 Task: Find connections with filter location Riedstadt with filter topic #Entrepreneurwith filter profile language German with filter current company HSE INTEGRO with filter school Alagappa University with filter industry Family Planning Centers with filter service category Writing with filter keywords title Content Creator
Action: Mouse moved to (476, 64)
Screenshot: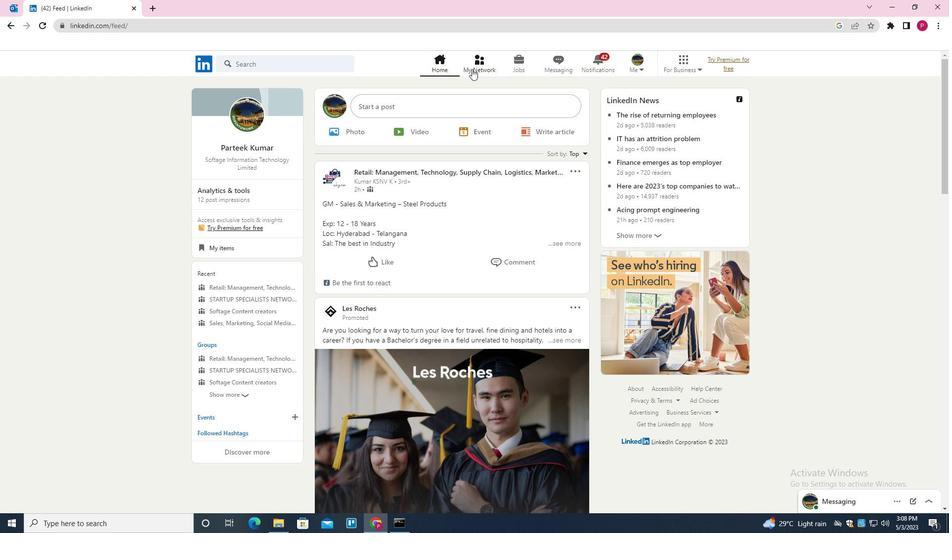 
Action: Mouse pressed left at (476, 64)
Screenshot: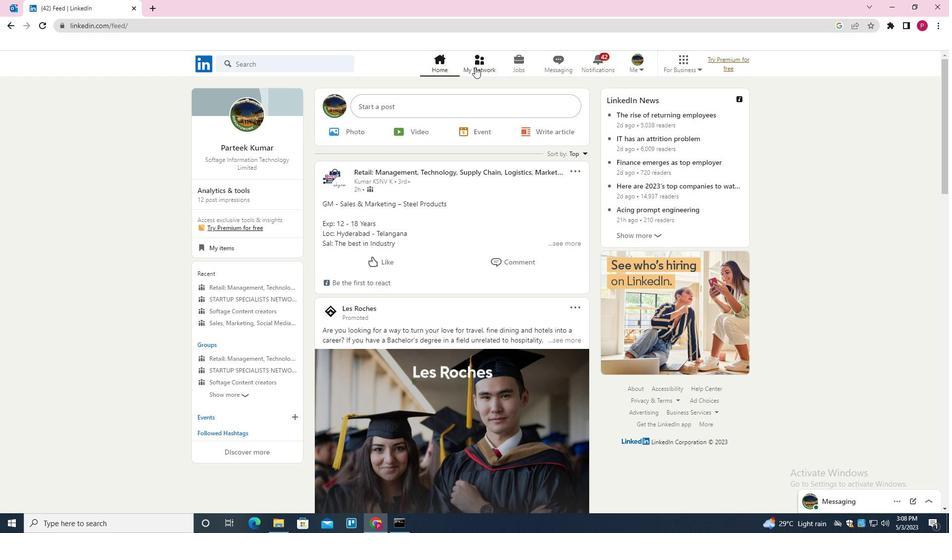
Action: Mouse moved to (304, 118)
Screenshot: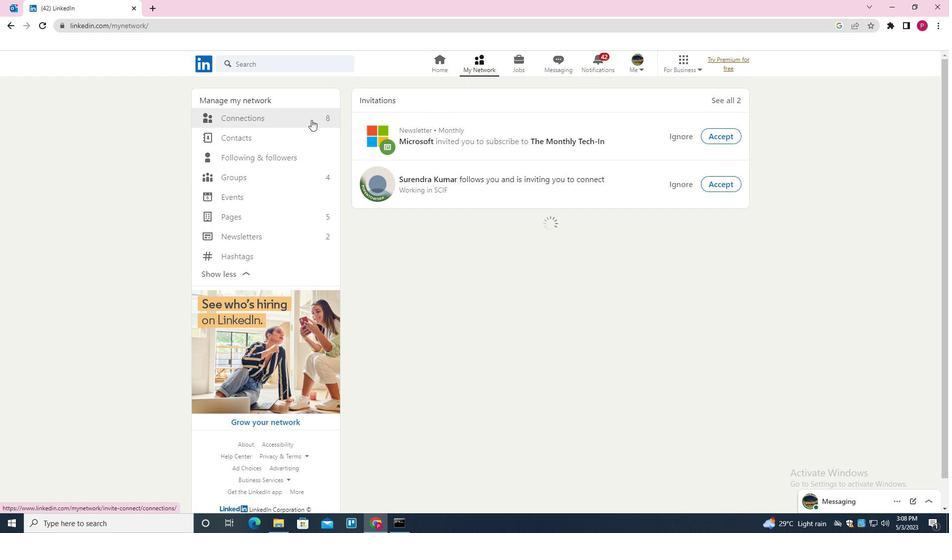 
Action: Mouse pressed left at (304, 118)
Screenshot: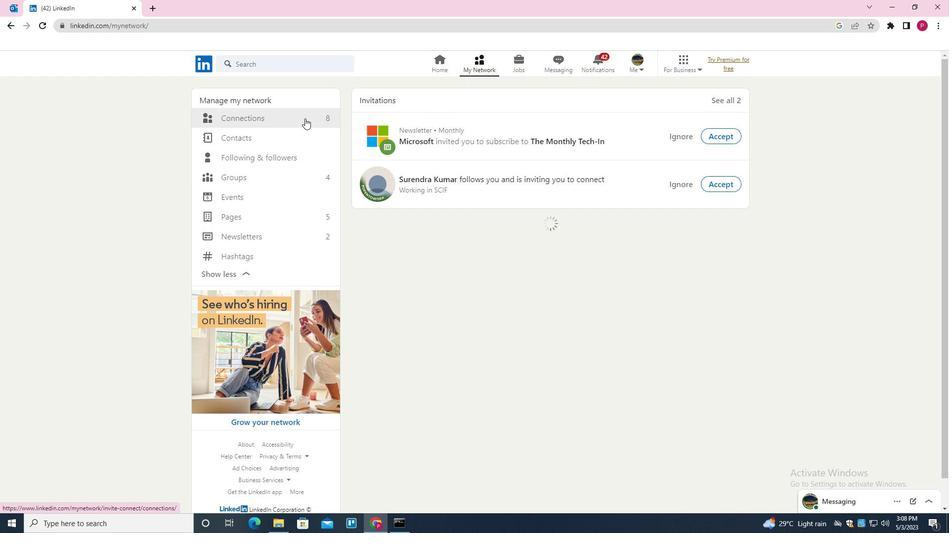 
Action: Mouse moved to (544, 116)
Screenshot: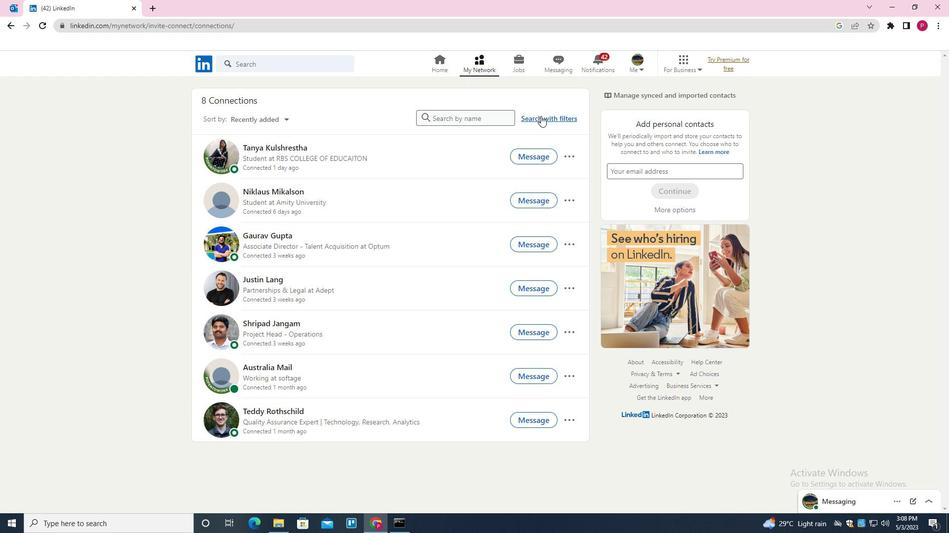 
Action: Mouse pressed left at (544, 116)
Screenshot: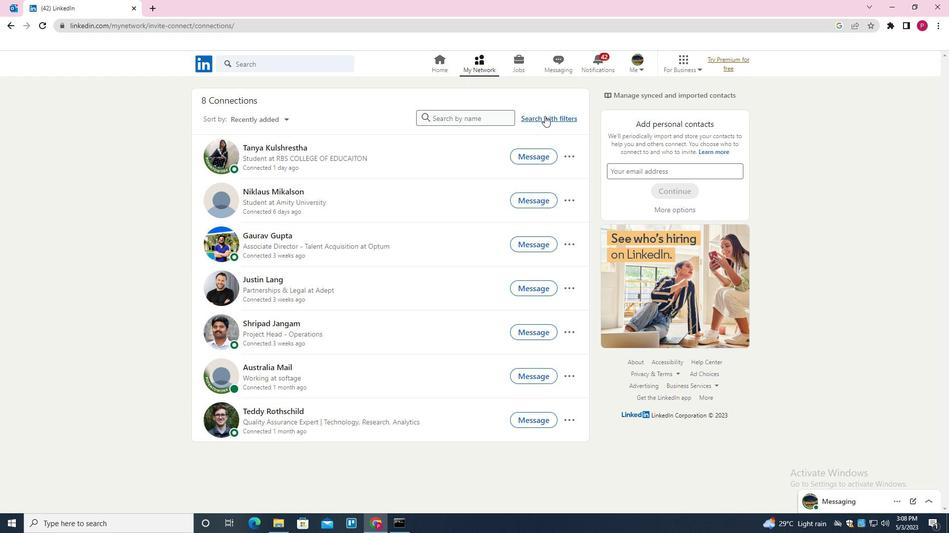 
Action: Mouse moved to (513, 92)
Screenshot: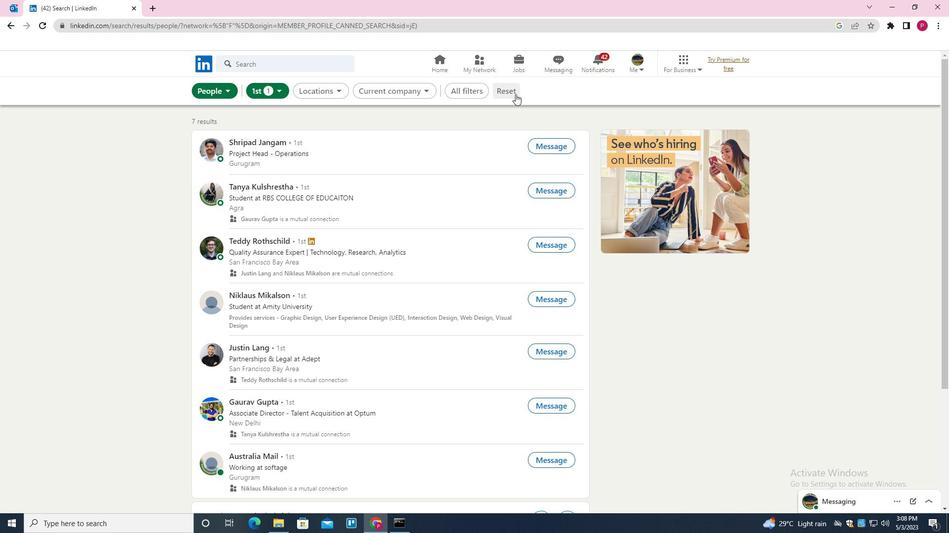 
Action: Mouse pressed left at (513, 92)
Screenshot: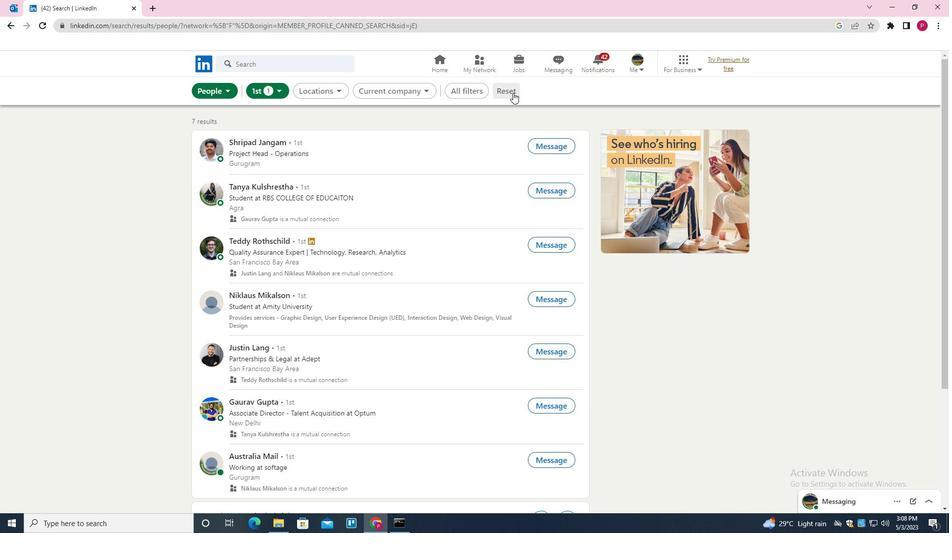 
Action: Mouse moved to (502, 91)
Screenshot: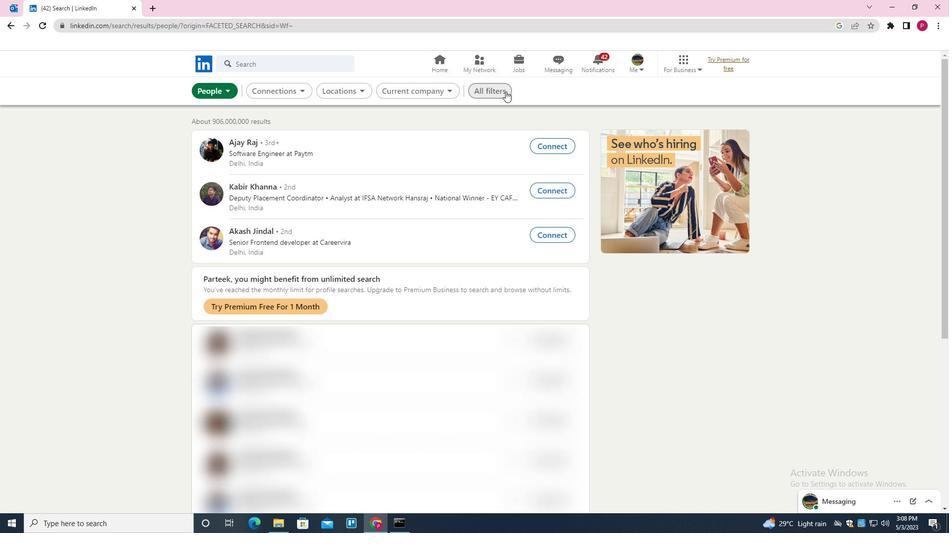 
Action: Mouse pressed left at (502, 91)
Screenshot: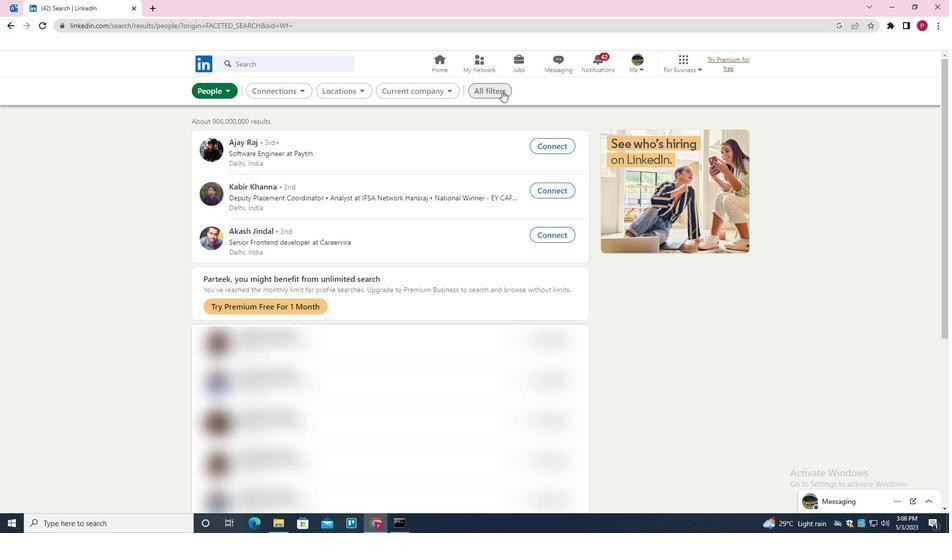 
Action: Mouse moved to (765, 209)
Screenshot: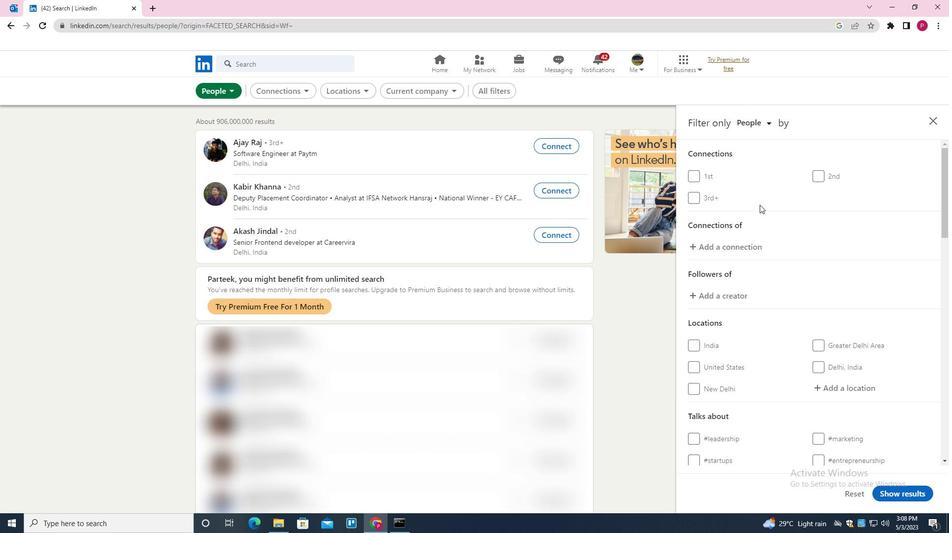 
Action: Mouse scrolled (765, 209) with delta (0, 0)
Screenshot: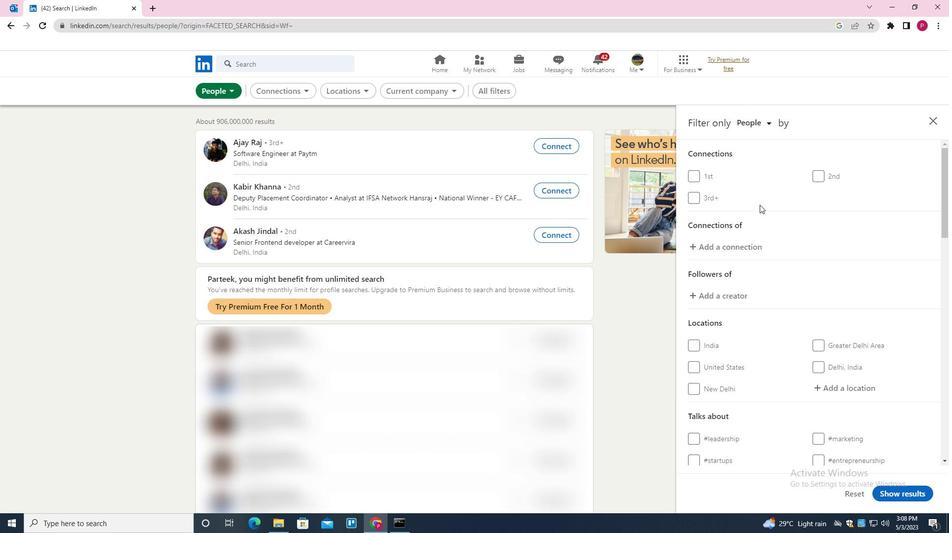 
Action: Mouse moved to (859, 343)
Screenshot: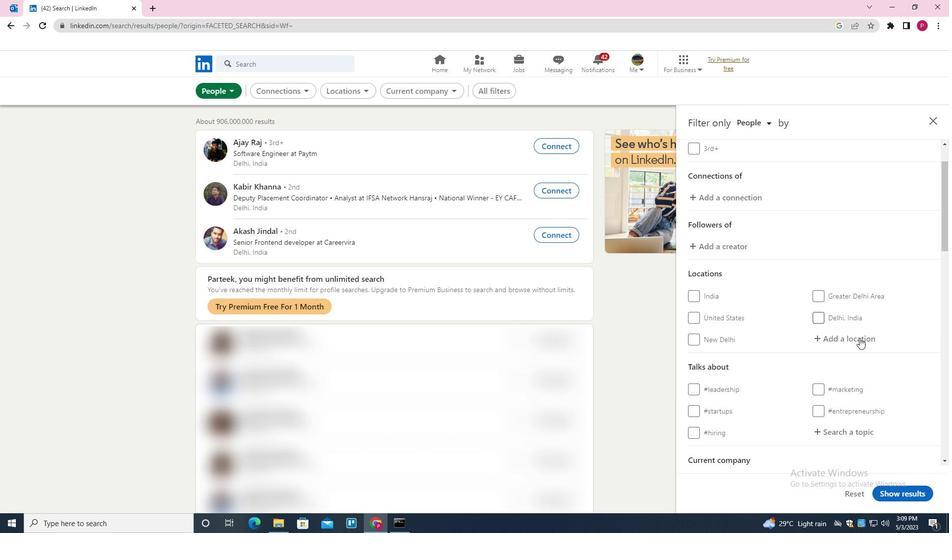 
Action: Mouse pressed left at (859, 343)
Screenshot: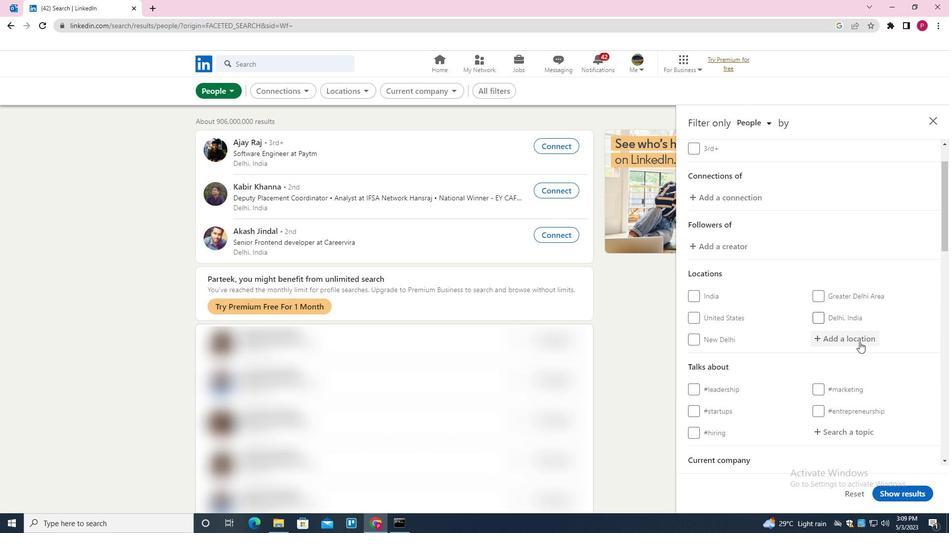 
Action: Key pressed <Key.shift>REIDSTAD<Key.backspace>DT
Screenshot: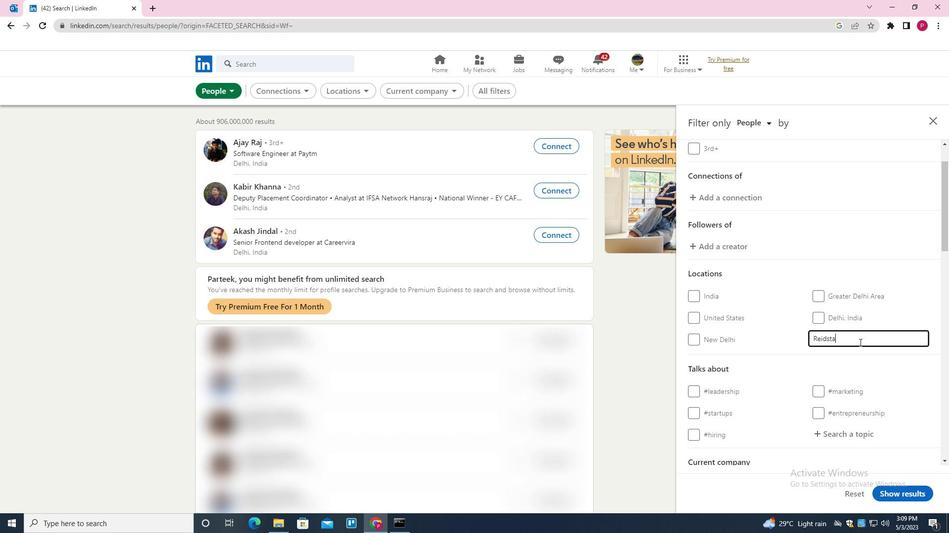 
Action: Mouse moved to (800, 312)
Screenshot: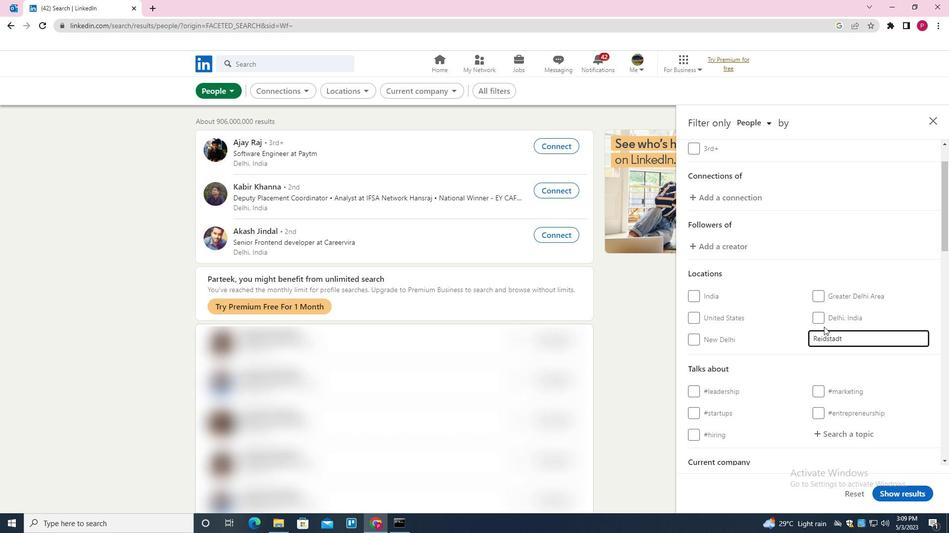 
Action: Mouse scrolled (800, 311) with delta (0, 0)
Screenshot: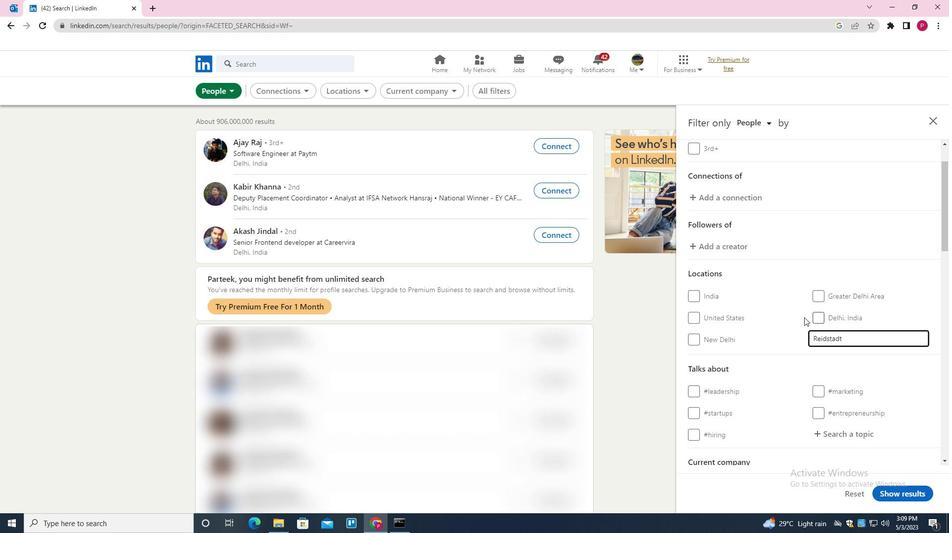 
Action: Mouse scrolled (800, 311) with delta (0, 0)
Screenshot: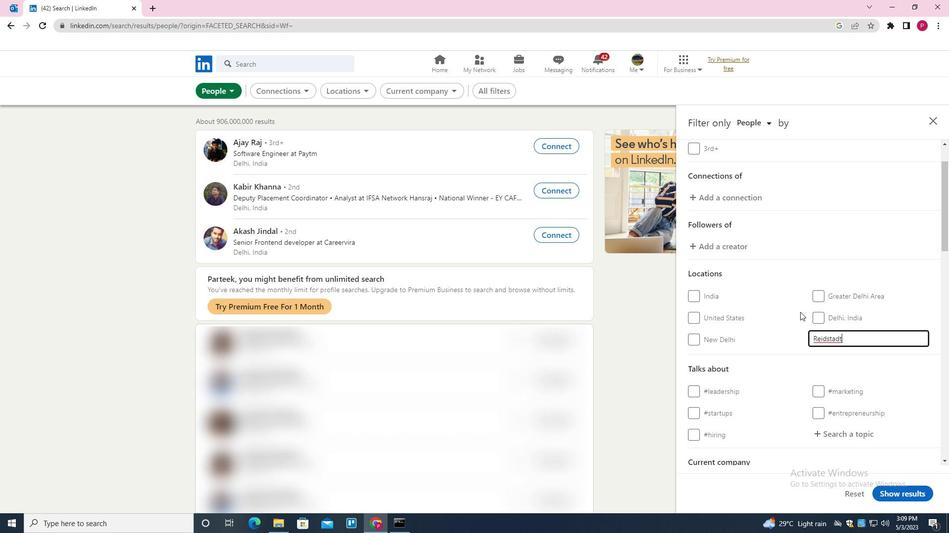 
Action: Mouse scrolled (800, 311) with delta (0, 0)
Screenshot: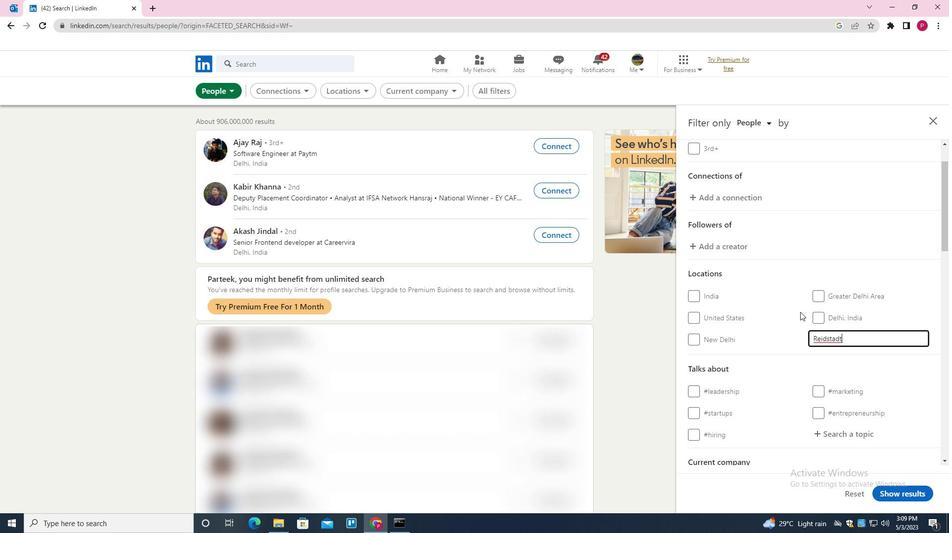 
Action: Mouse scrolled (800, 311) with delta (0, 0)
Screenshot: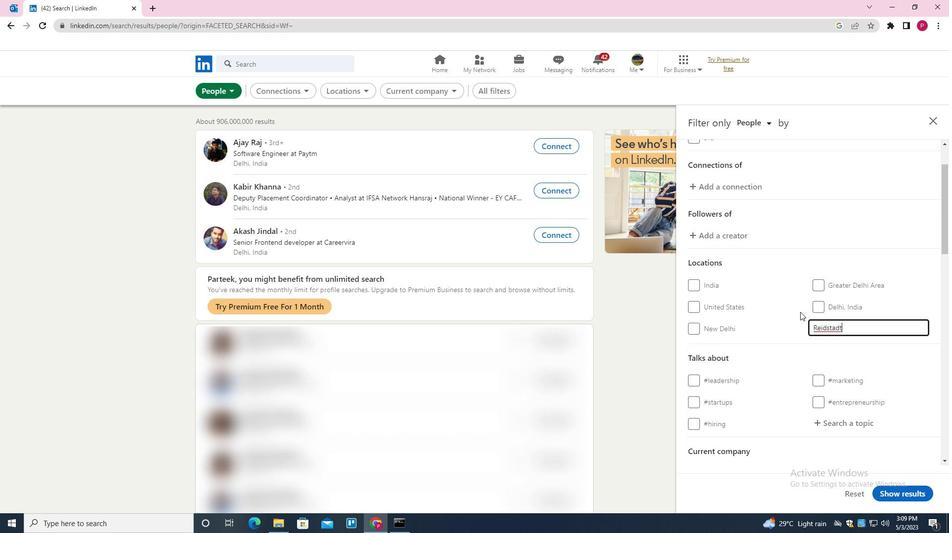 
Action: Mouse moved to (836, 236)
Screenshot: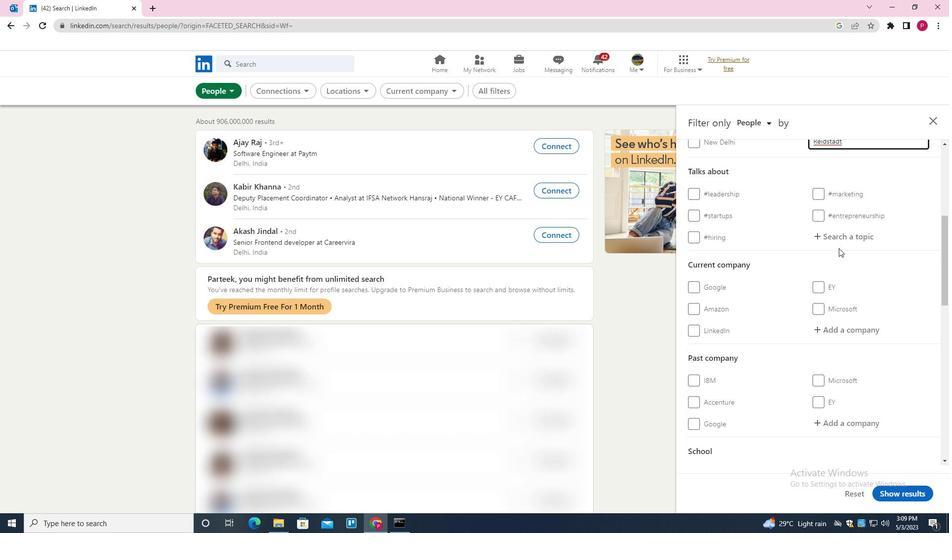 
Action: Mouse pressed left at (836, 236)
Screenshot: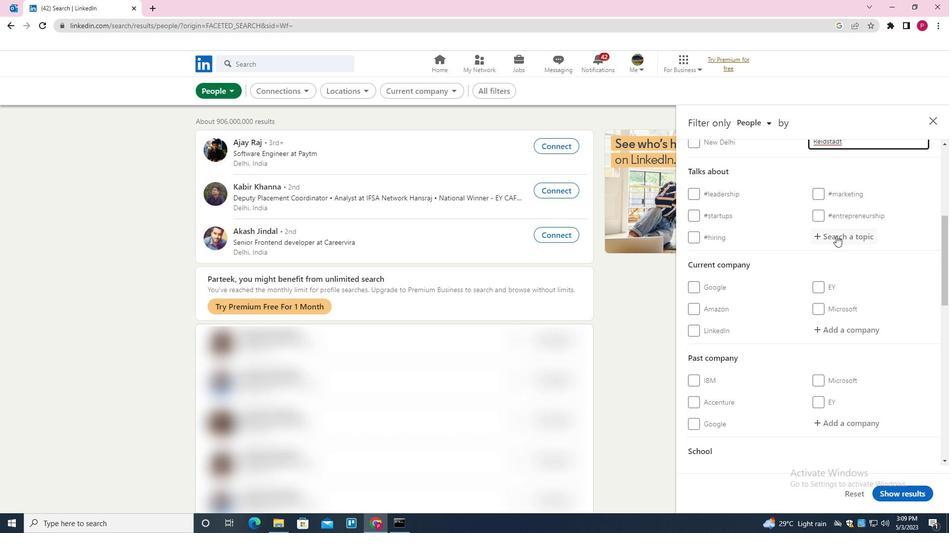 
Action: Key pressed ENTERPRENEUR<Key.down><Key.down><Key.enter>
Screenshot: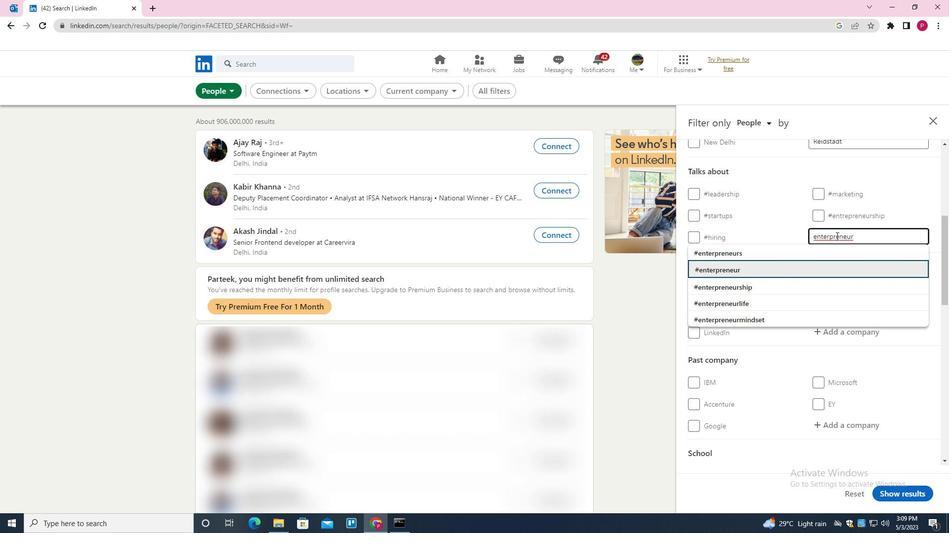 
Action: Mouse moved to (805, 289)
Screenshot: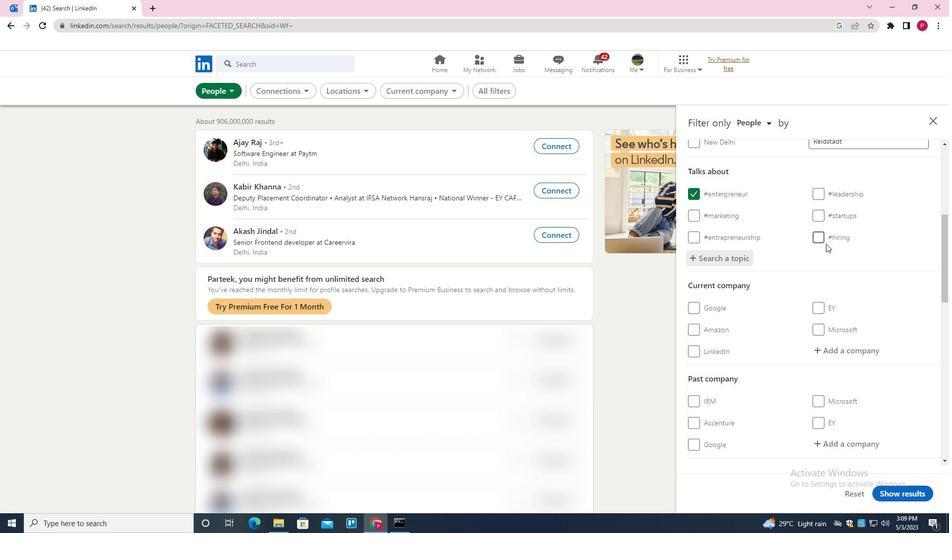 
Action: Mouse scrolled (805, 289) with delta (0, 0)
Screenshot: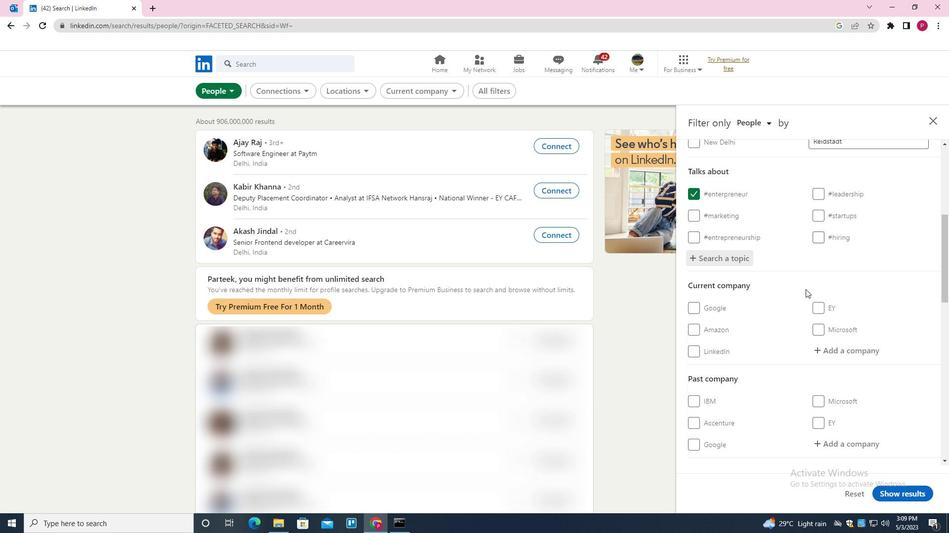 
Action: Mouse scrolled (805, 289) with delta (0, 0)
Screenshot: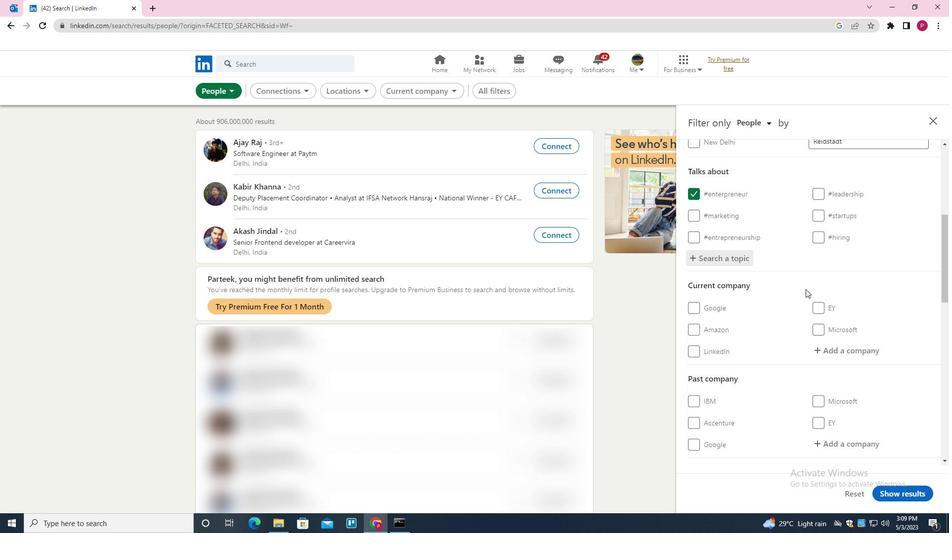 
Action: Mouse scrolled (805, 289) with delta (0, 0)
Screenshot: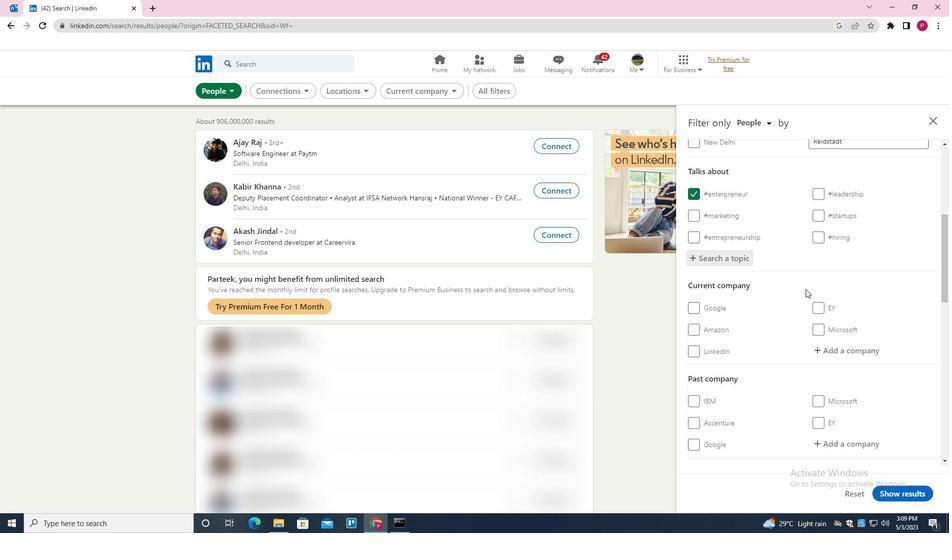 
Action: Mouse scrolled (805, 289) with delta (0, 0)
Screenshot: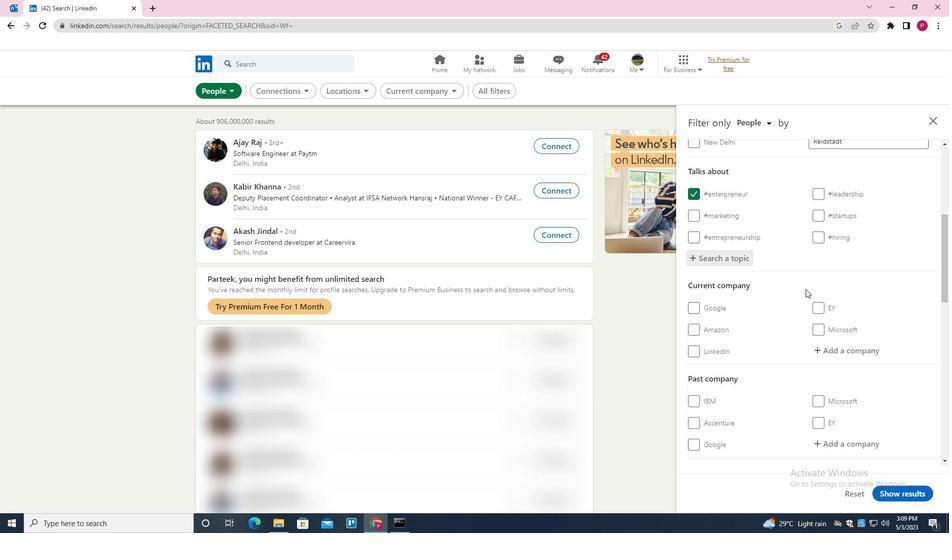 
Action: Mouse moved to (763, 283)
Screenshot: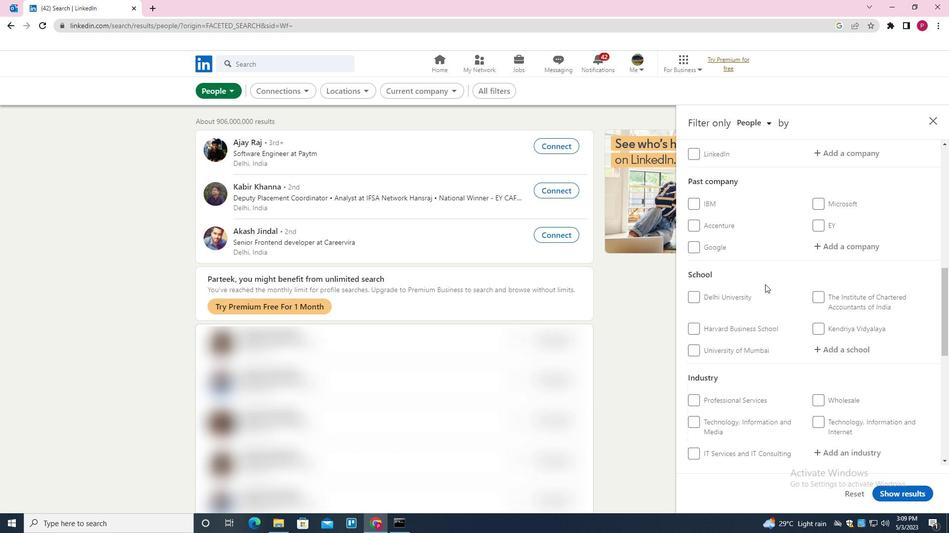 
Action: Mouse scrolled (763, 283) with delta (0, 0)
Screenshot: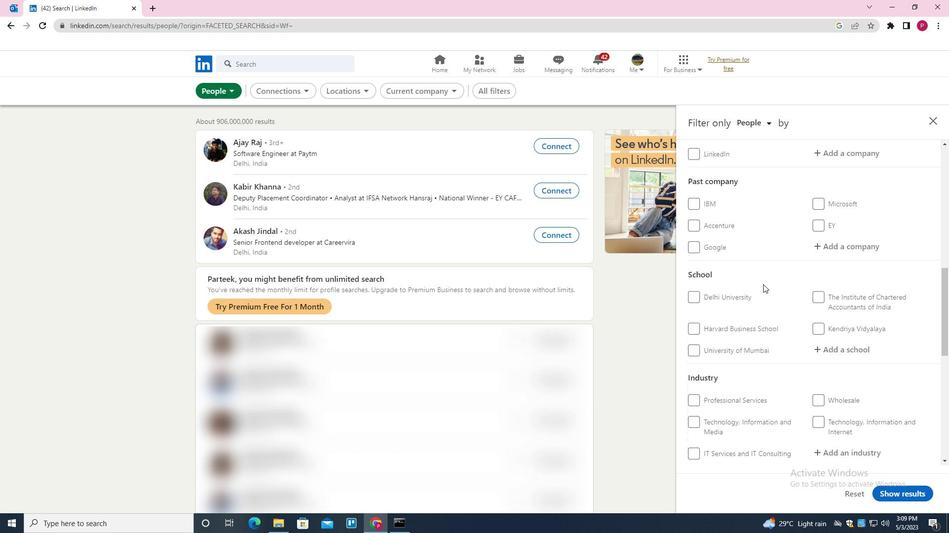 
Action: Mouse scrolled (763, 283) with delta (0, 0)
Screenshot: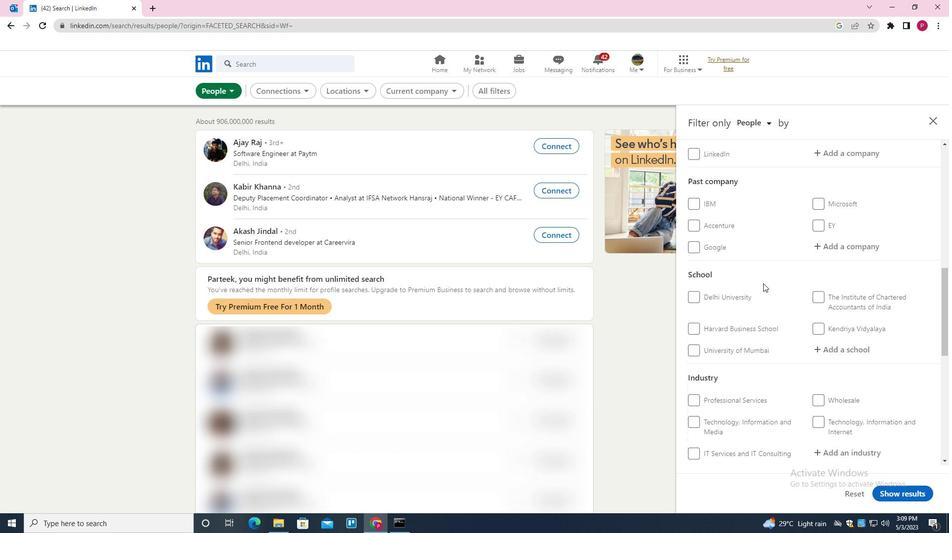 
Action: Mouse scrolled (763, 283) with delta (0, 0)
Screenshot: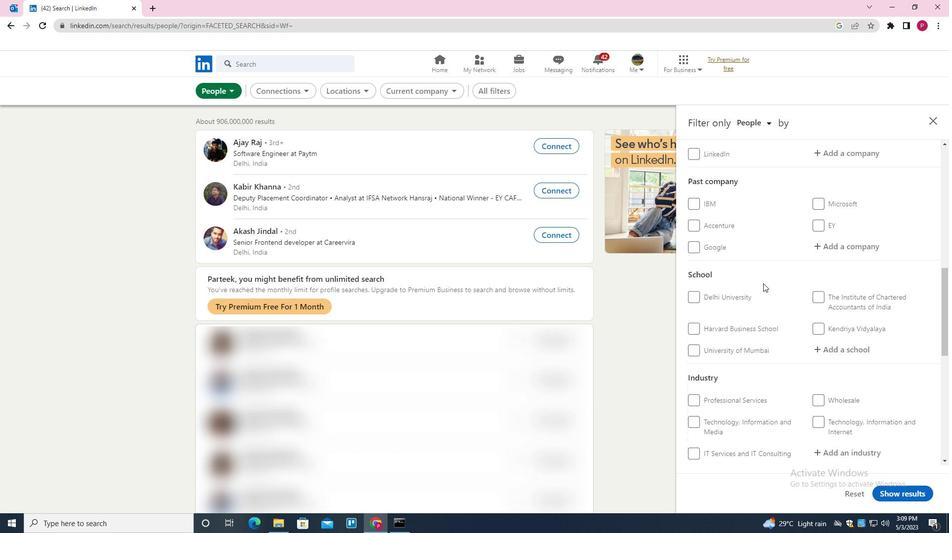 
Action: Mouse scrolled (763, 283) with delta (0, 0)
Screenshot: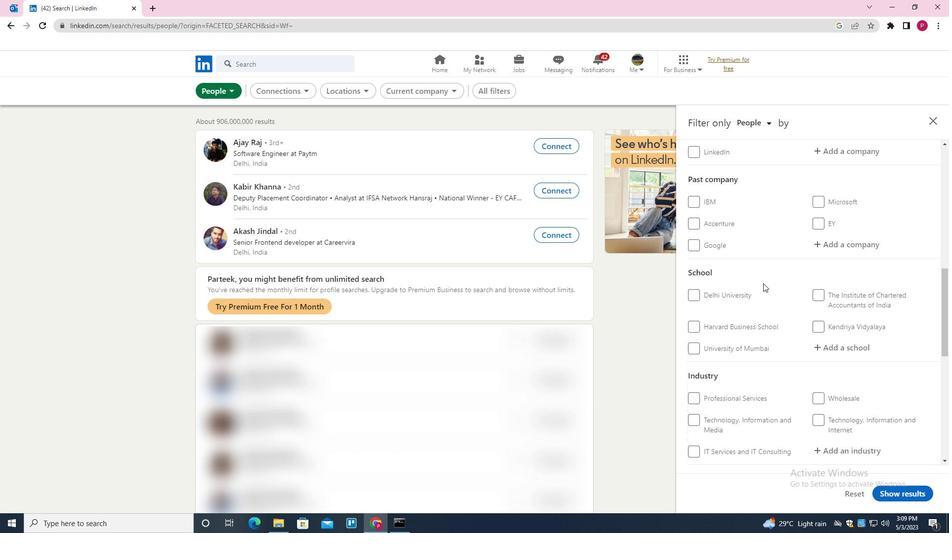 
Action: Mouse moved to (763, 283)
Screenshot: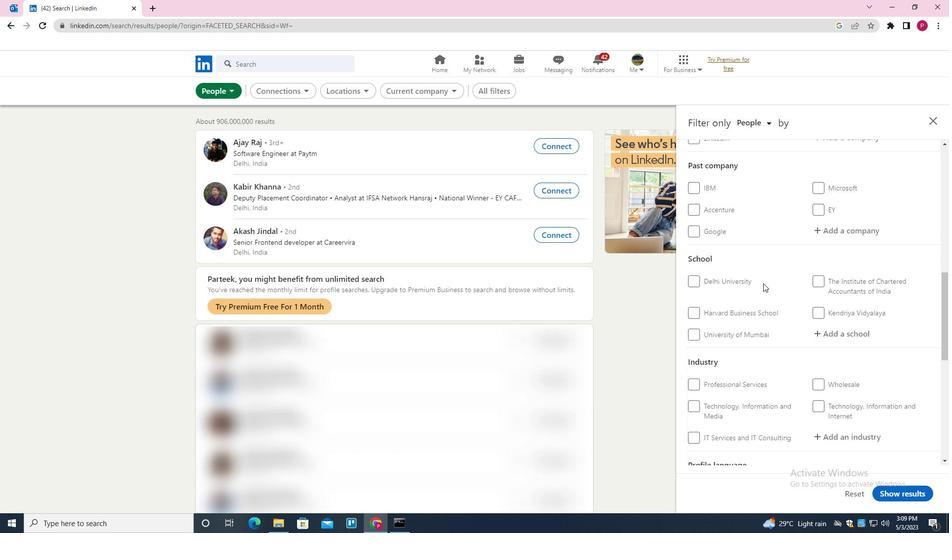 
Action: Mouse scrolled (763, 283) with delta (0, 0)
Screenshot: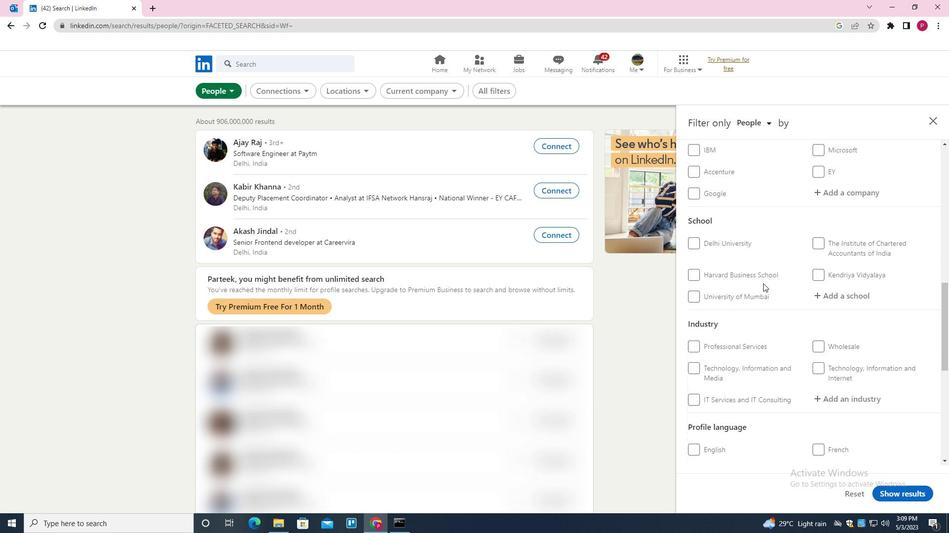 
Action: Mouse moved to (761, 286)
Screenshot: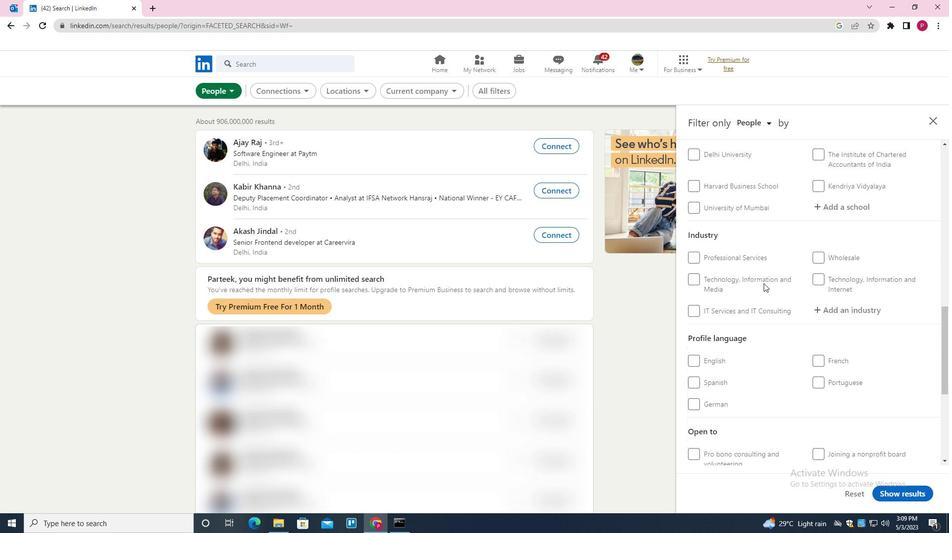 
Action: Mouse scrolled (761, 285) with delta (0, 0)
Screenshot: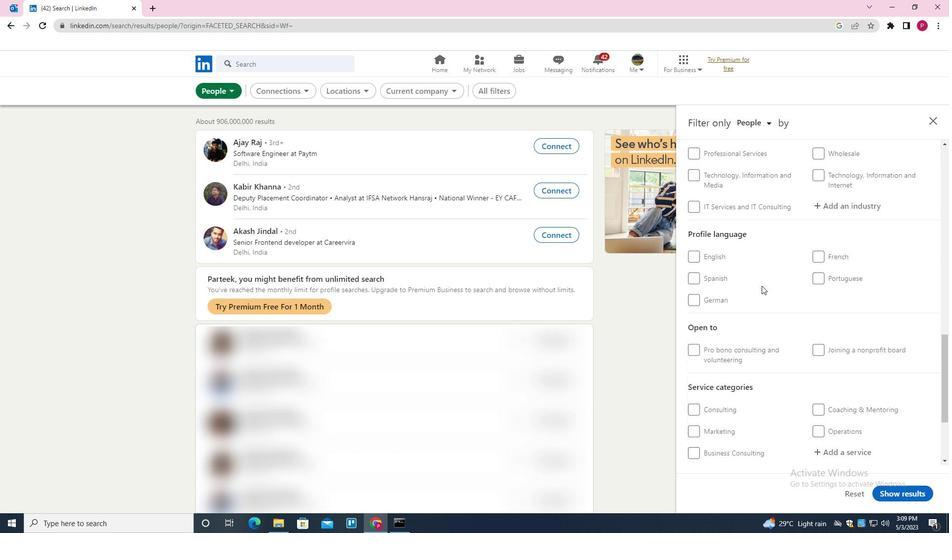 
Action: Mouse moved to (709, 248)
Screenshot: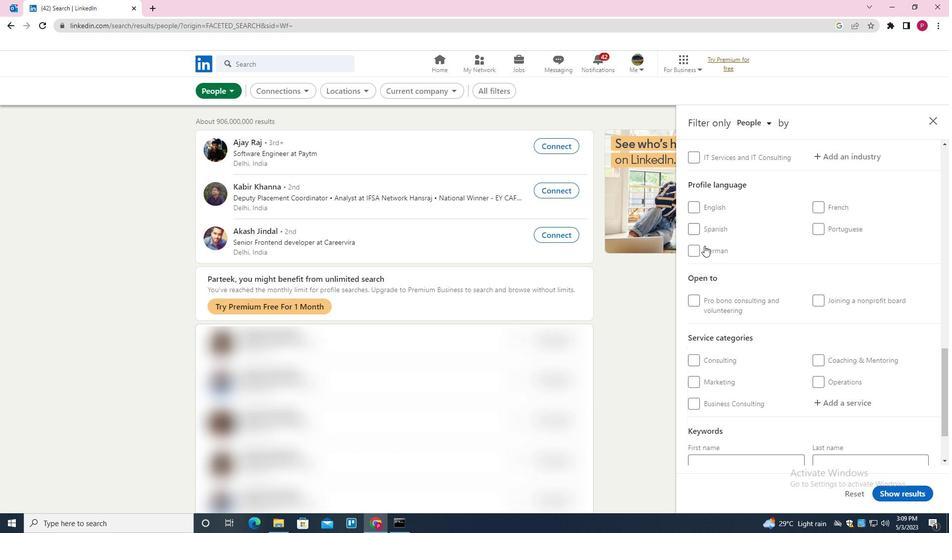 
Action: Mouse pressed left at (709, 248)
Screenshot: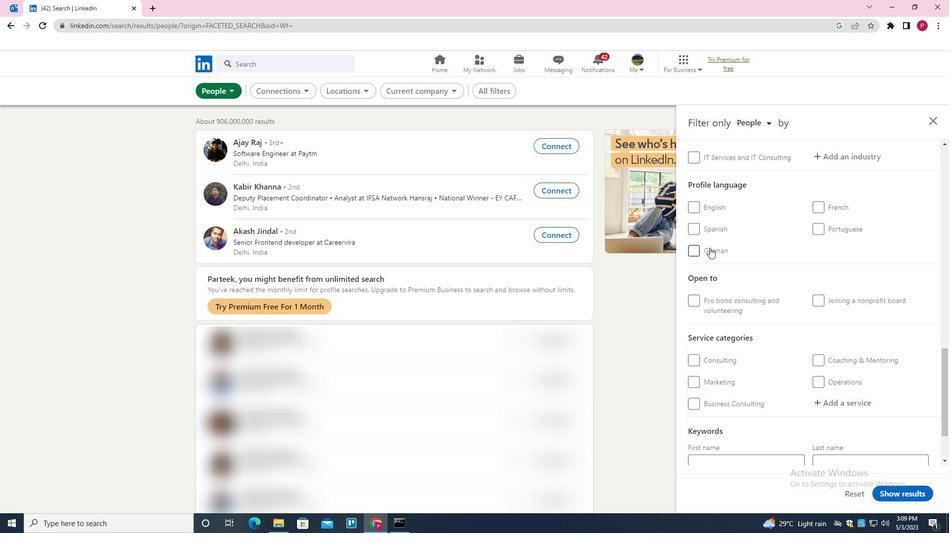 
Action: Mouse moved to (746, 267)
Screenshot: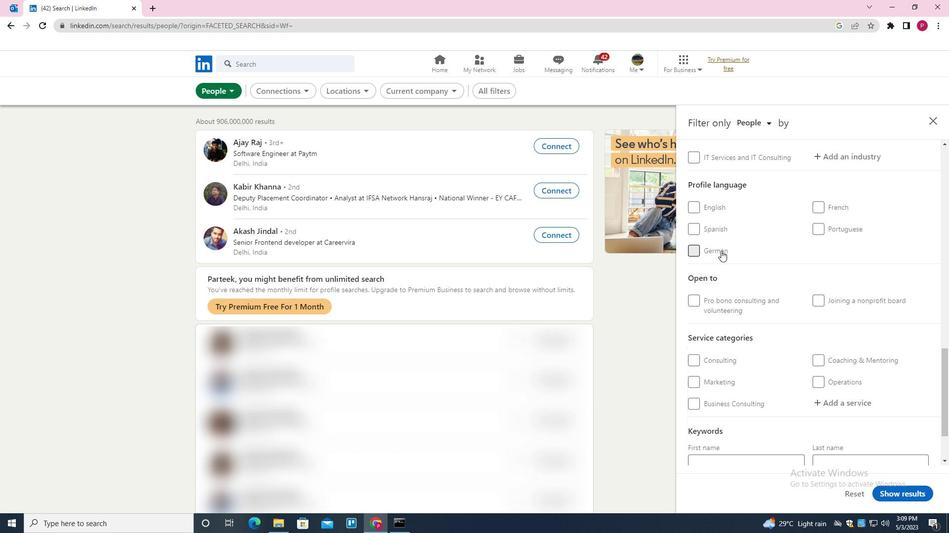 
Action: Mouse scrolled (746, 267) with delta (0, 0)
Screenshot: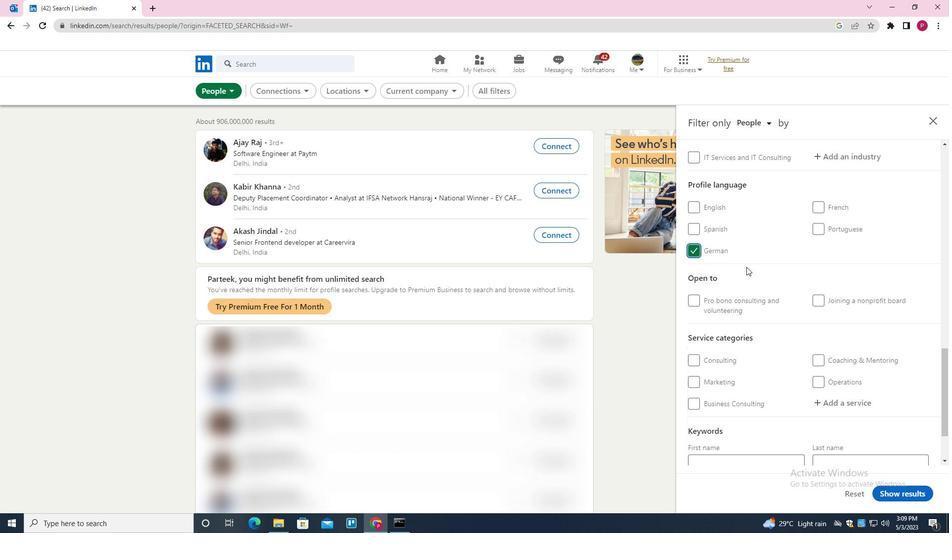 
Action: Mouse scrolled (746, 267) with delta (0, 0)
Screenshot: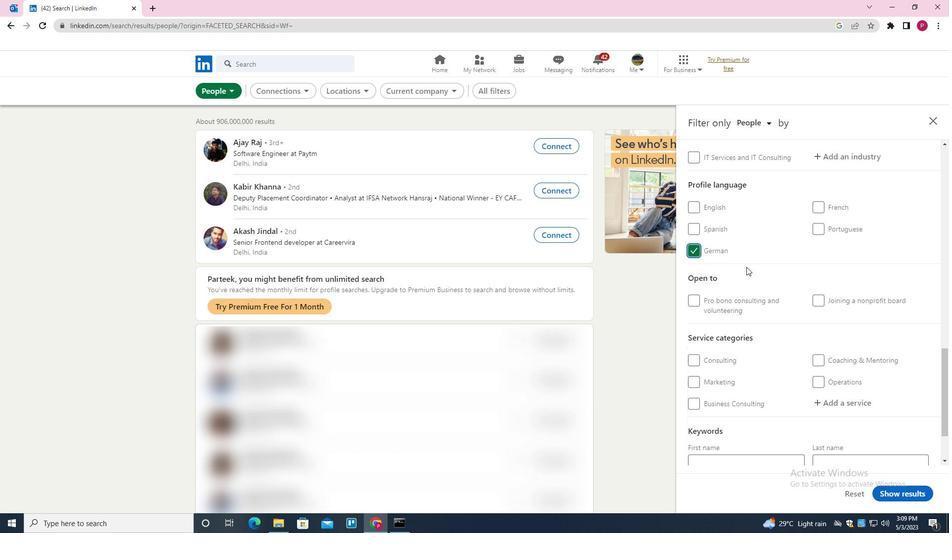
Action: Mouse scrolled (746, 267) with delta (0, 0)
Screenshot: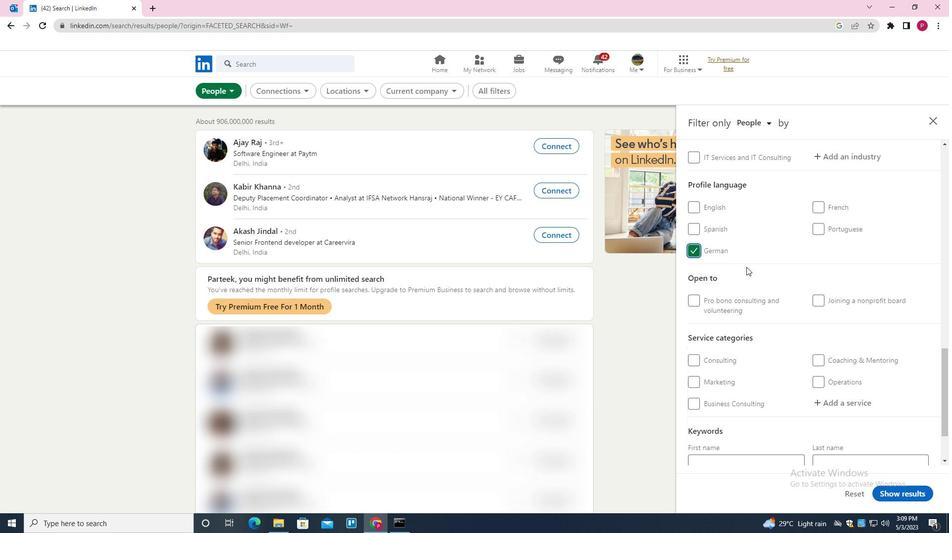 
Action: Mouse scrolled (746, 267) with delta (0, 0)
Screenshot: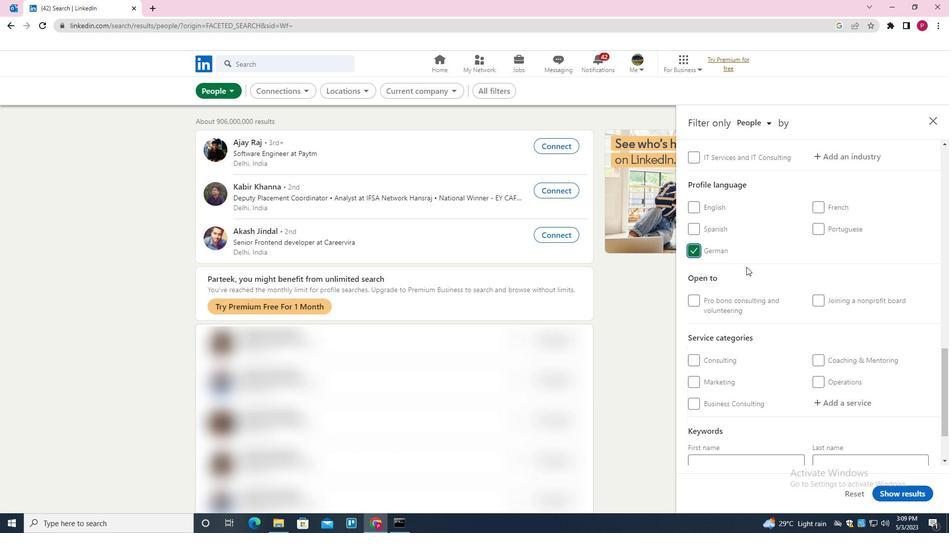 
Action: Mouse scrolled (746, 267) with delta (0, 0)
Screenshot: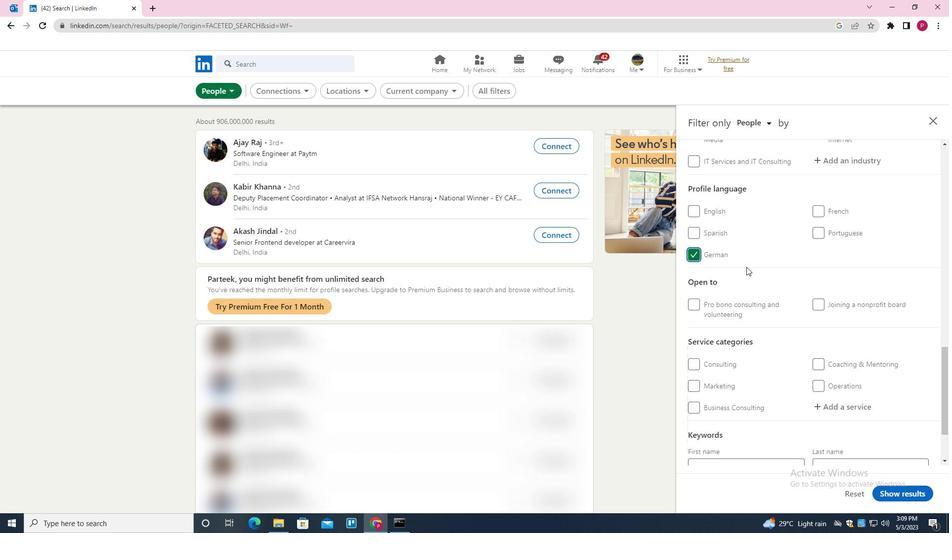 
Action: Mouse scrolled (746, 267) with delta (0, 0)
Screenshot: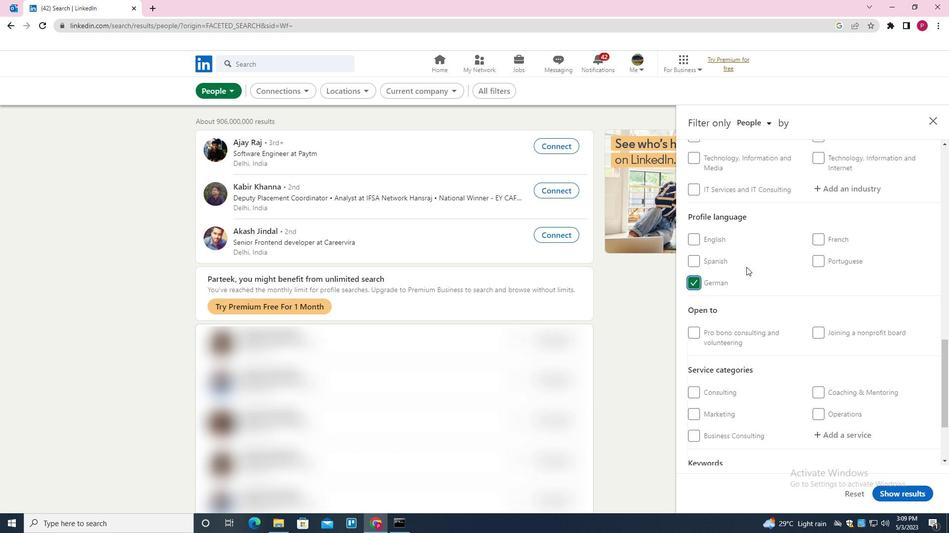 
Action: Mouse moved to (809, 272)
Screenshot: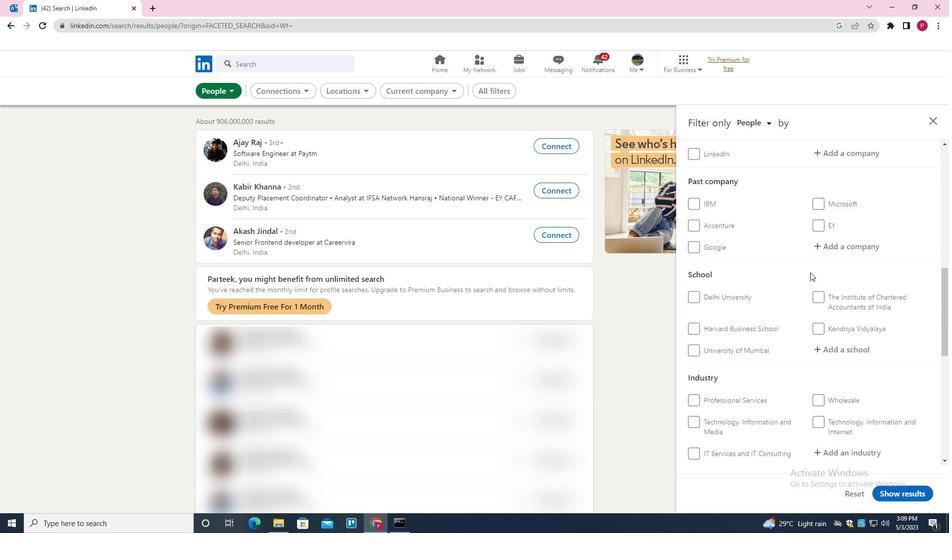 
Action: Mouse scrolled (809, 272) with delta (0, 0)
Screenshot: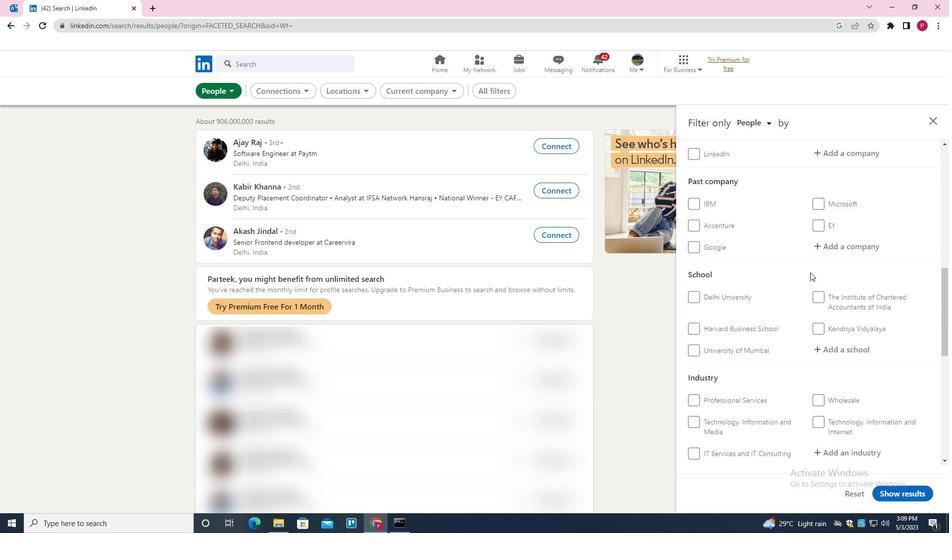 
Action: Mouse moved to (808, 271)
Screenshot: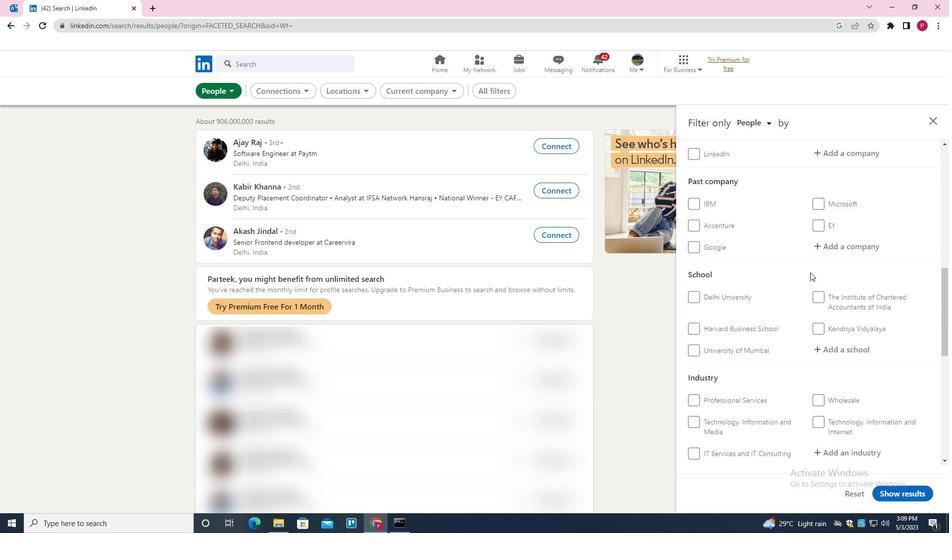 
Action: Mouse scrolled (808, 272) with delta (0, 0)
Screenshot: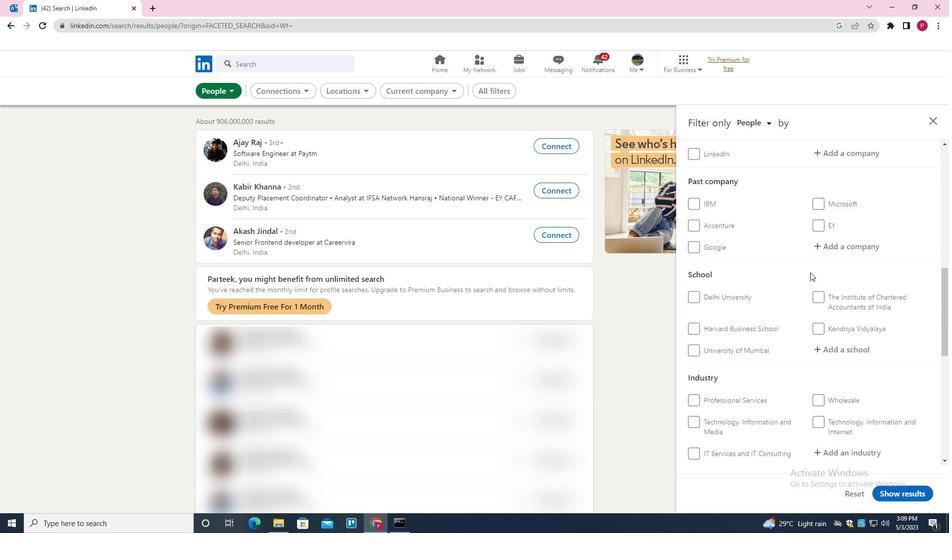 
Action: Mouse moved to (845, 251)
Screenshot: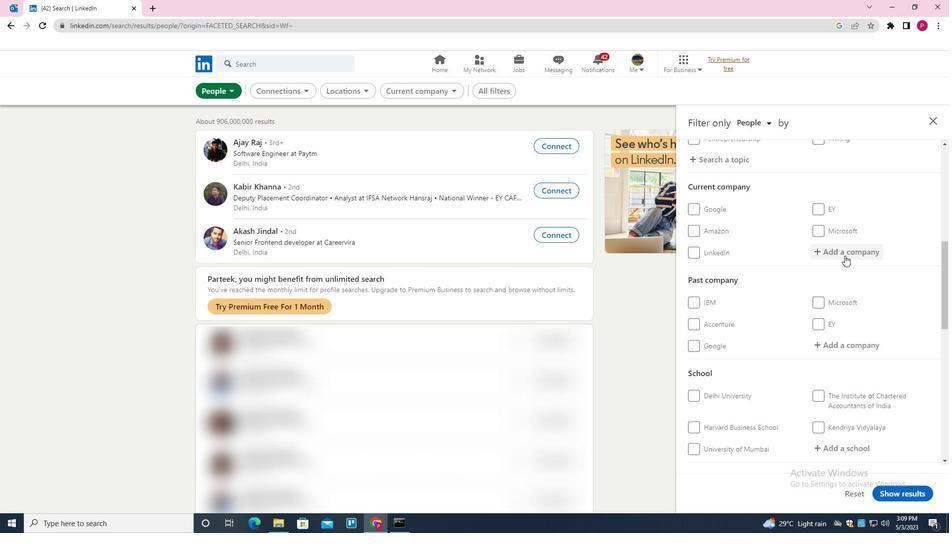 
Action: Mouse pressed left at (845, 251)
Screenshot: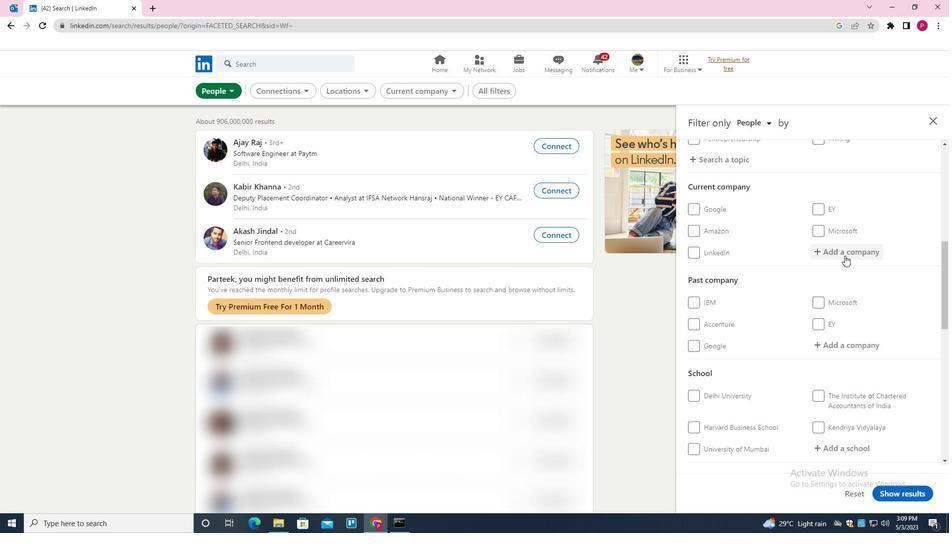 
Action: Key pressed <Key.shift><Key.shift><Key.shift><Key.shift><Key.shift><Key.shift><Key.shift><Key.shift><Key.shift><Key.shift><Key.shift><Key.shift><Key.shift><Key.shift><Key.shift><Key.shift><Key.shift><Key.shift><Key.shift><Key.shift><Key.shift><Key.shift><Key.shift><Key.shift>HSE<Key.space><Key.shift><Key.shift><Key.shift><Key.shift><Key.shift><Key.shift><Key.shift><Key.shift><Key.shift><Key.shift><Key.shift><Key.shift><Key.shift><Key.shift><Key.shift><Key.shift><Key.shift><Key.shift><Key.shift><Key.shift><Key.shift><Key.shift><Key.shift><Key.shift><Key.shift><Key.shift><Key.shift><Key.shift><Key.shift><Key.shift><Key.shift><Key.shift><Key.shift><Key.shift><Key.shift><Key.shift><Key.shift><Key.shift><Key.shift><Key.shift><Key.shift><Key.shift><Key.shift><Key.shift><Key.shift><Key.shift><Key.shift><Key.shift><Key.shift><Key.shift><Key.shift><Key.shift><Key.shift><Key.shift><Key.shift><Key.shift><Key.shift><Key.shift><Key.shift><Key.shift><Key.shift><Key.shift><Key.shift><Key.shift><Key.shift>IN<Key.shift><Key.backspace><Key.shift>NTEGRO<Key.down><Key.enter>
Screenshot: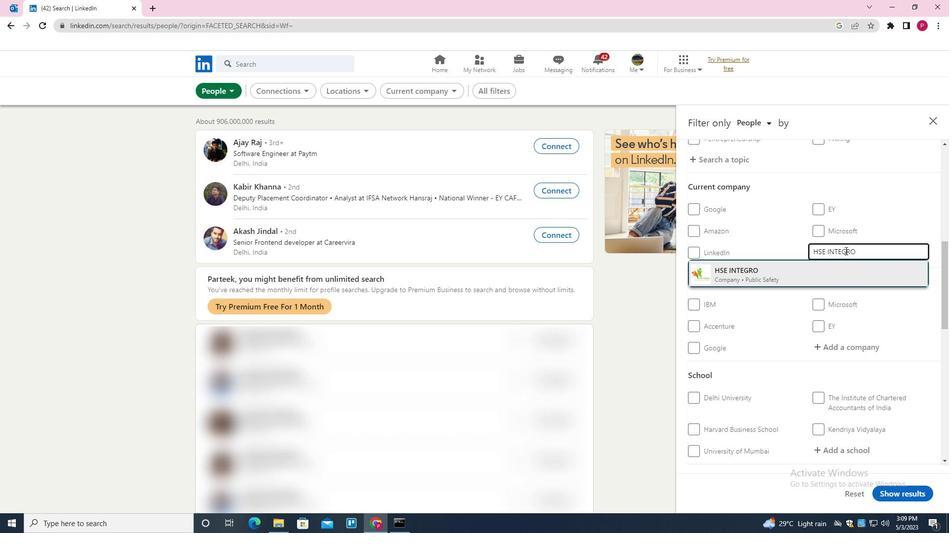 
Action: Mouse moved to (789, 279)
Screenshot: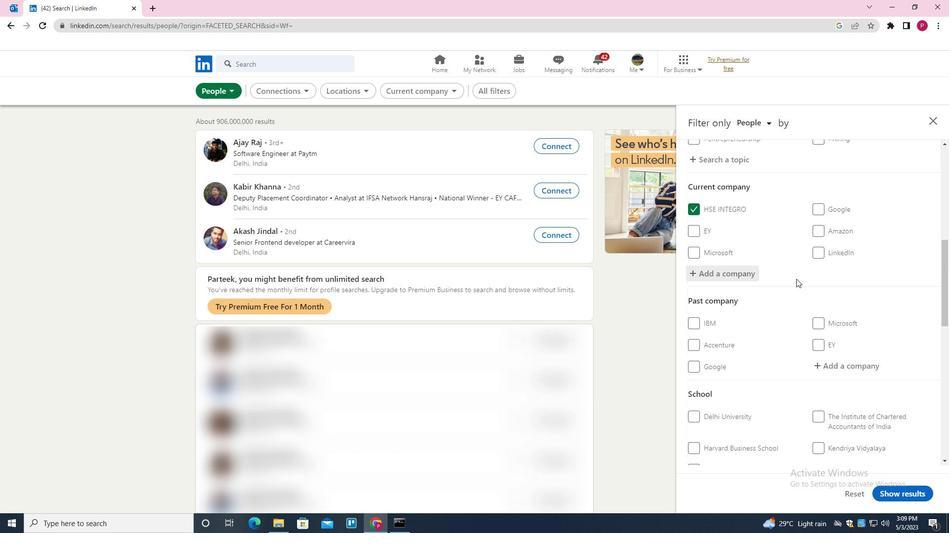 
Action: Mouse scrolled (789, 279) with delta (0, 0)
Screenshot: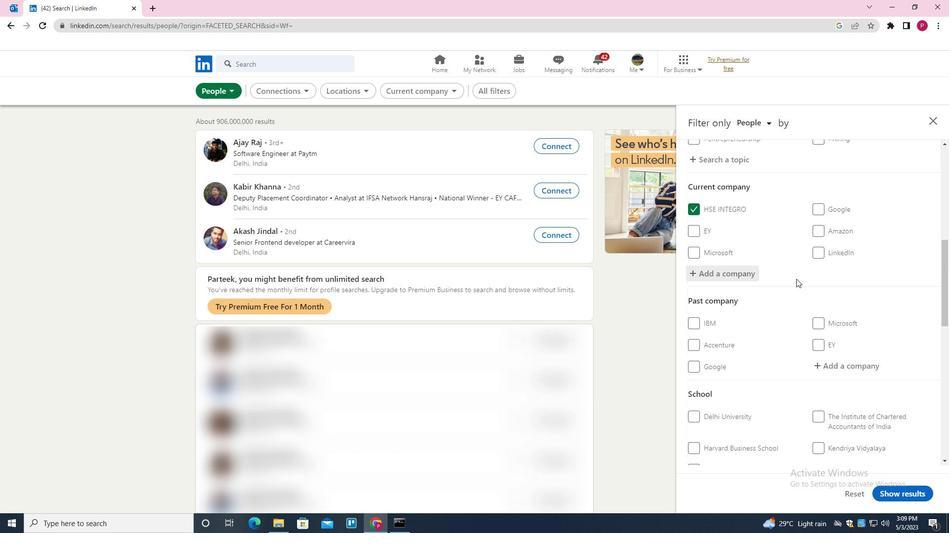 
Action: Mouse scrolled (789, 279) with delta (0, 0)
Screenshot: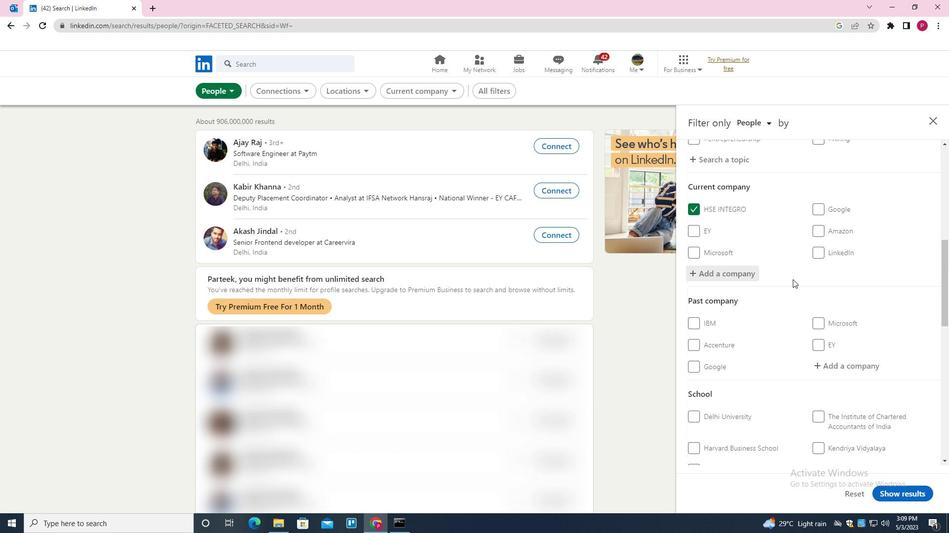 
Action: Mouse moved to (789, 275)
Screenshot: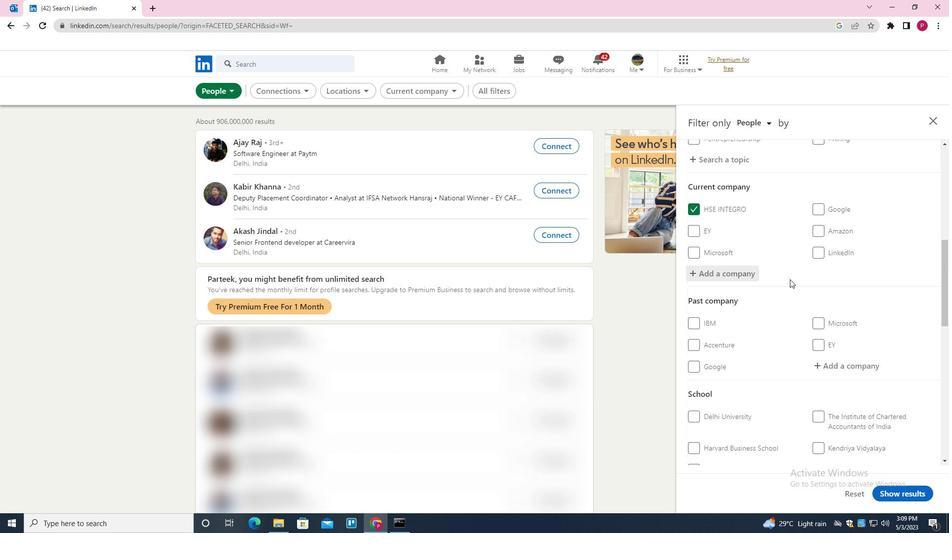 
Action: Mouse scrolled (789, 275) with delta (0, 0)
Screenshot: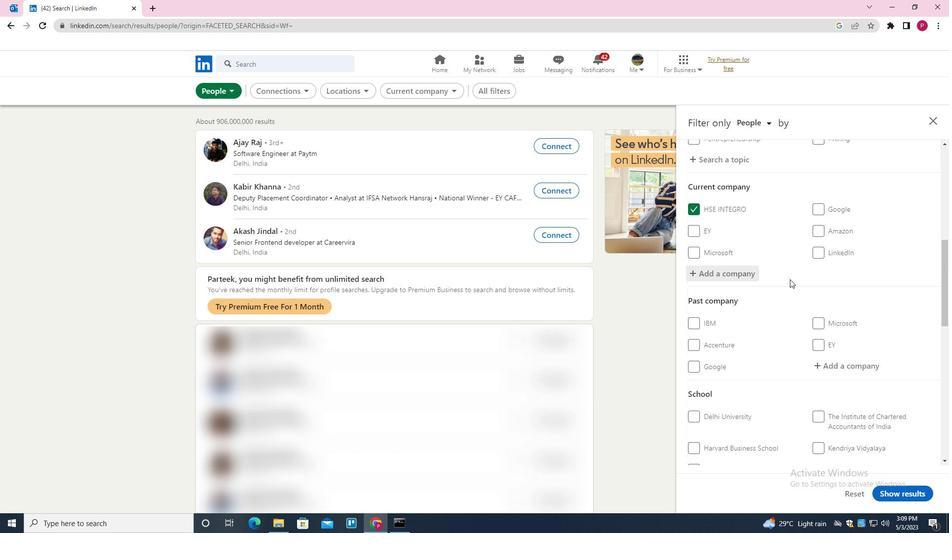
Action: Mouse moved to (789, 270)
Screenshot: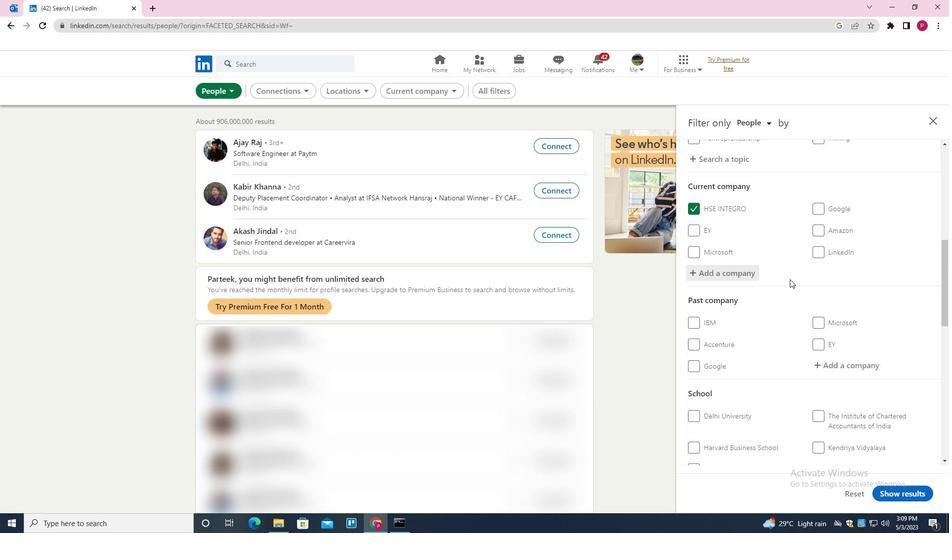 
Action: Mouse scrolled (789, 269) with delta (0, 0)
Screenshot: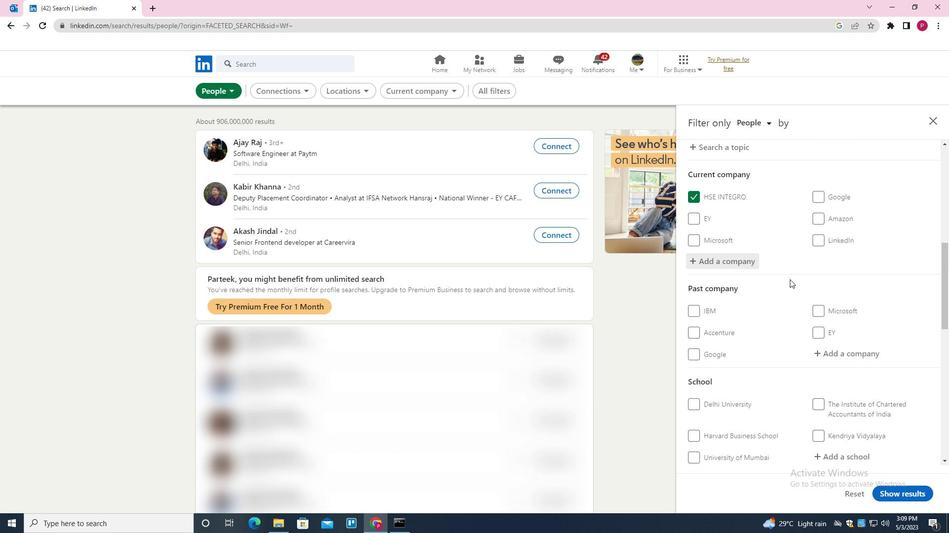 
Action: Mouse moved to (758, 264)
Screenshot: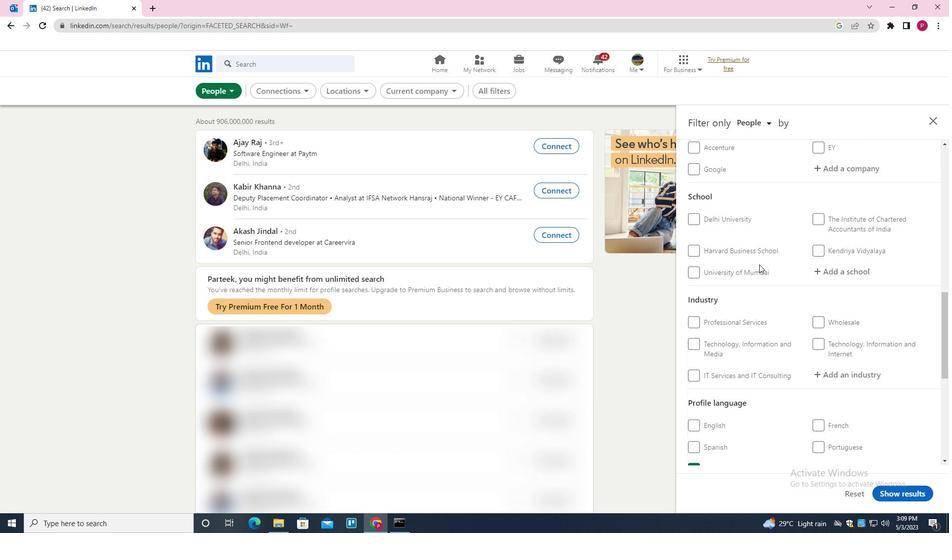 
Action: Mouse scrolled (758, 263) with delta (0, 0)
Screenshot: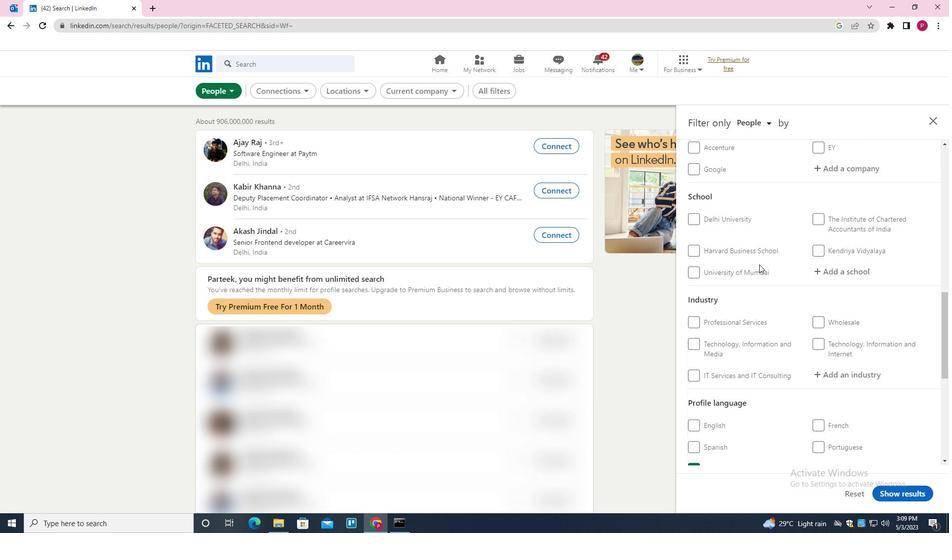 
Action: Mouse moved to (832, 224)
Screenshot: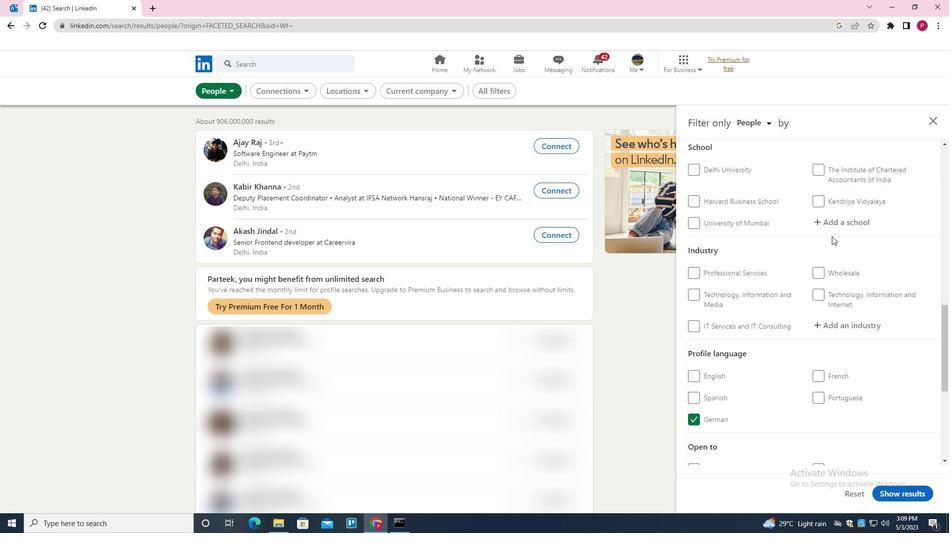 
Action: Mouse pressed left at (832, 224)
Screenshot: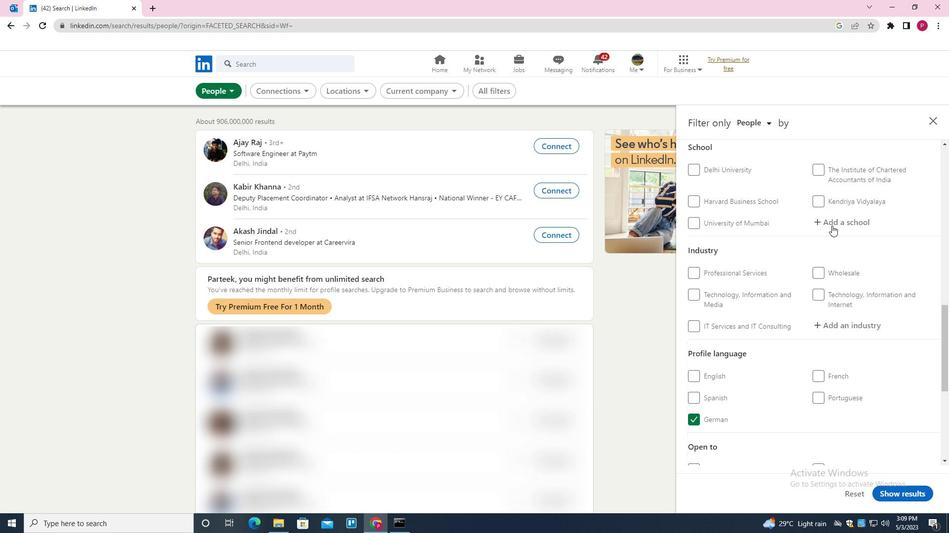 
Action: Key pressed <Key.shift><Key.shift><Key.shift><Key.shift><Key.shift><Key.shift><Key.shift><Key.shift><Key.shift><Key.shift><Key.shift><Key.shift><Key.shift><Key.shift><Key.shift><Key.shift><Key.shift><Key.shift><Key.shift><Key.shift><Key.shift><Key.shift><Key.shift><Key.shift><Key.shift><Key.shift><Key.shift><Key.shift><Key.shift><Key.shift><Key.shift>ALAGAPPA<Key.space><Key.shift><Key.shift><Key.shift>UNIVERSITY<Key.space><Key.down><Key.enter>
Screenshot: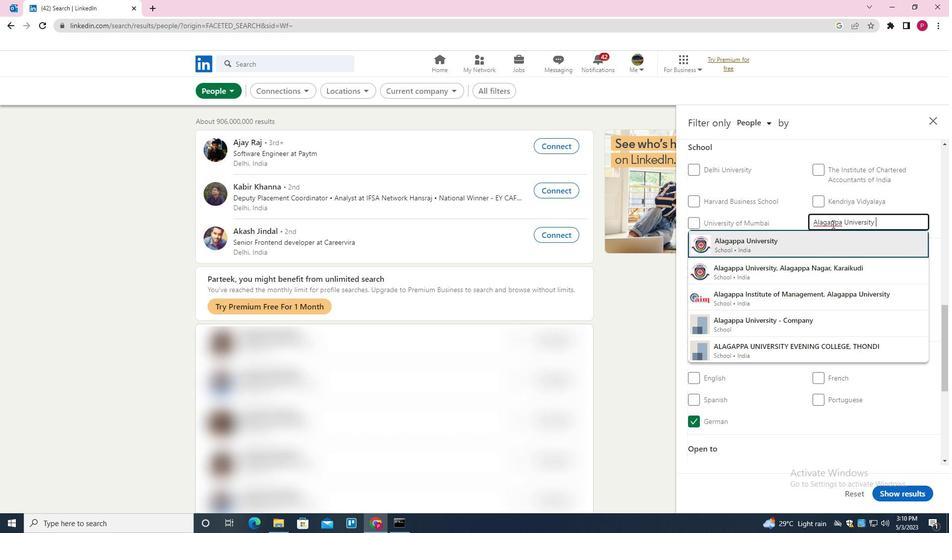 
Action: Mouse moved to (834, 263)
Screenshot: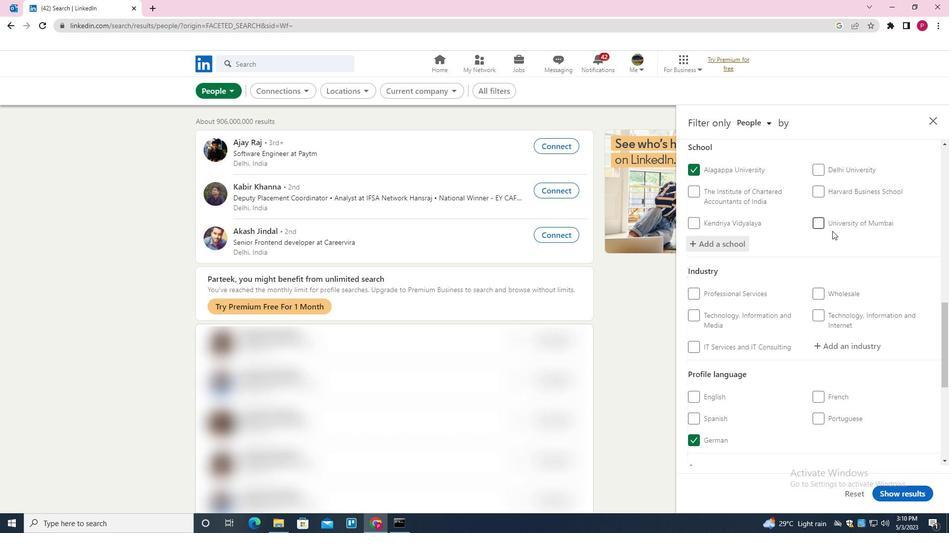 
Action: Mouse scrolled (834, 262) with delta (0, 0)
Screenshot: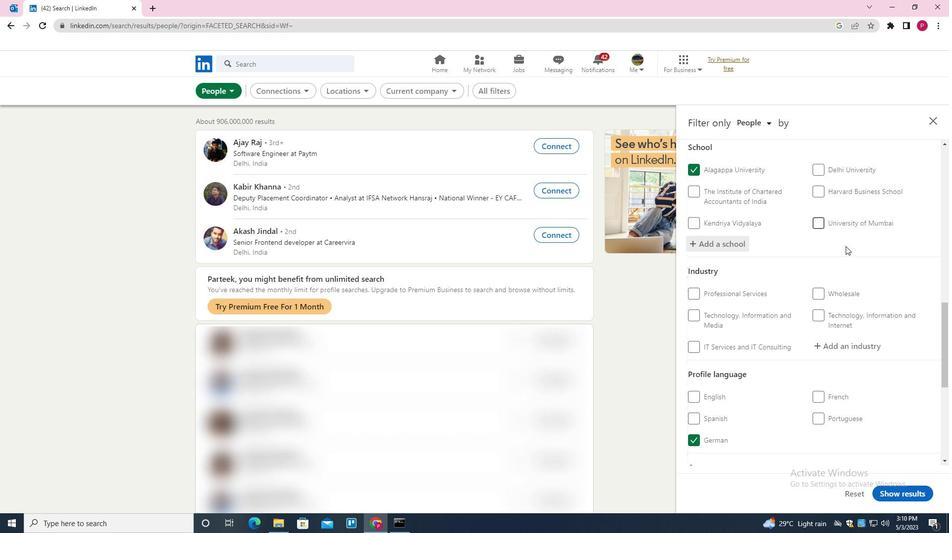 
Action: Mouse scrolled (834, 262) with delta (0, 0)
Screenshot: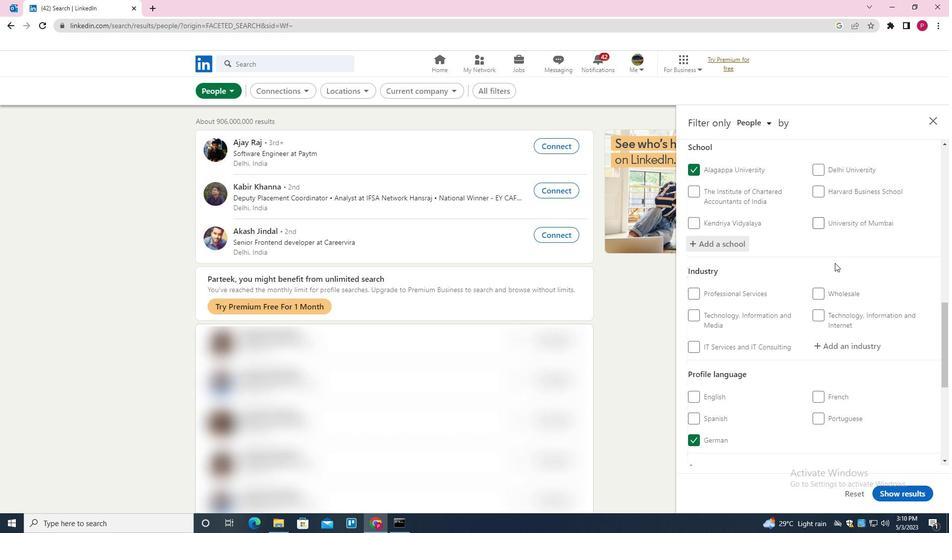 
Action: Mouse scrolled (834, 262) with delta (0, 0)
Screenshot: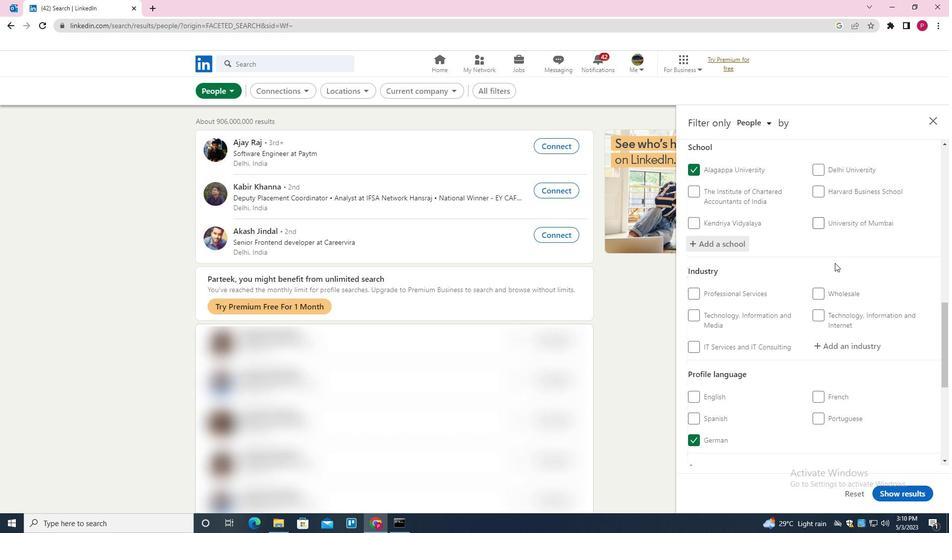 
Action: Mouse moved to (853, 198)
Screenshot: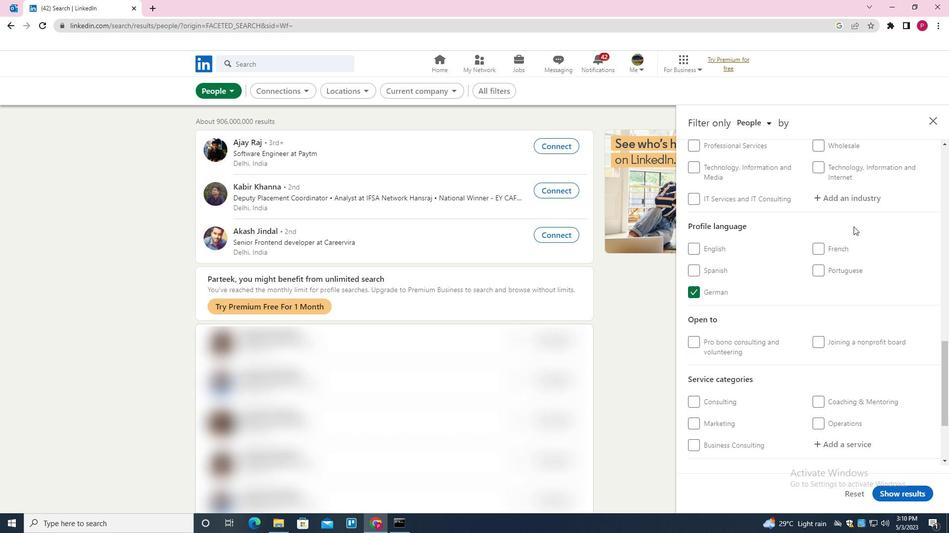 
Action: Mouse pressed left at (853, 198)
Screenshot: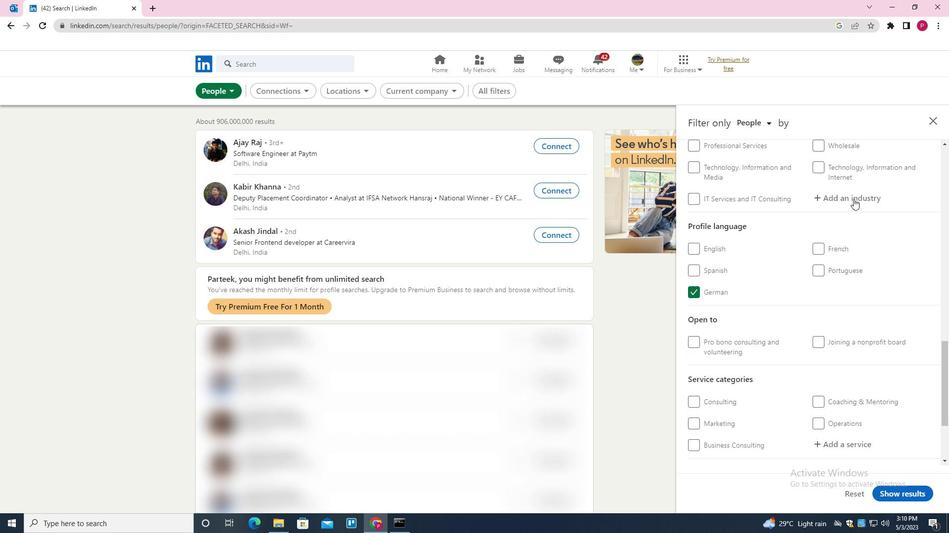 
Action: Key pressed <Key.shift><Key.shift><Key.shift><Key.shift><Key.shift><Key.shift><Key.shift><Key.shift><Key.shift><Key.shift><Key.shift><Key.shift><Key.shift><Key.shift>FAMILY<Key.space><Key.shift><Key.shift>PLANNING<Key.down><Key.enter>
Screenshot: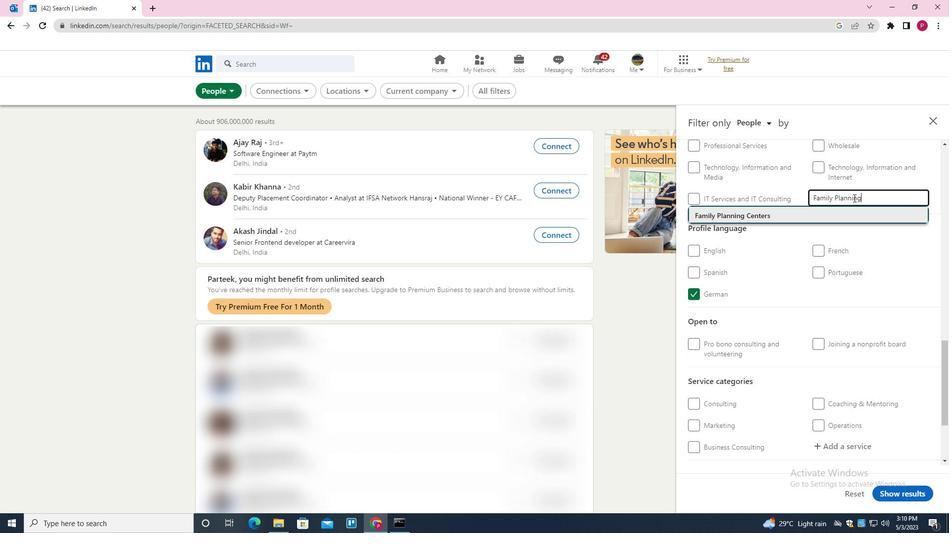
Action: Mouse moved to (791, 243)
Screenshot: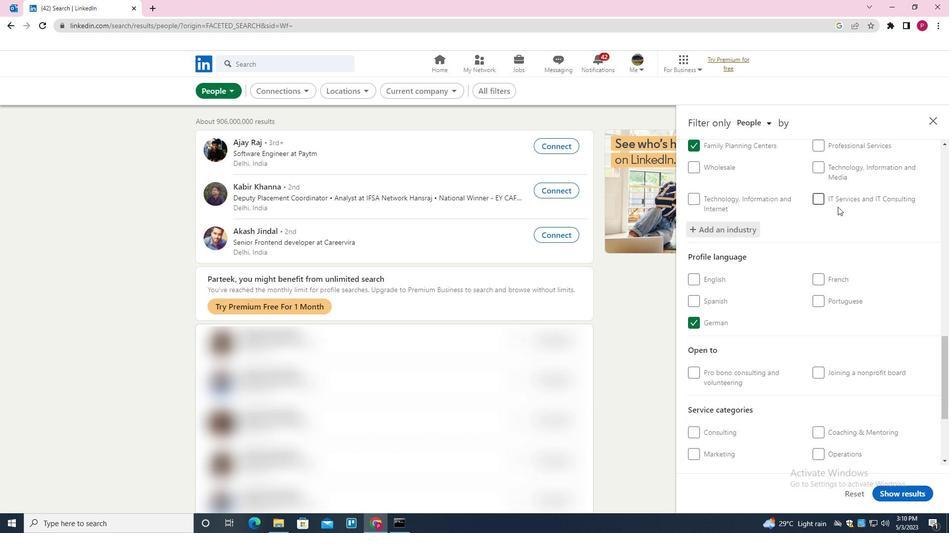 
Action: Mouse scrolled (791, 243) with delta (0, 0)
Screenshot: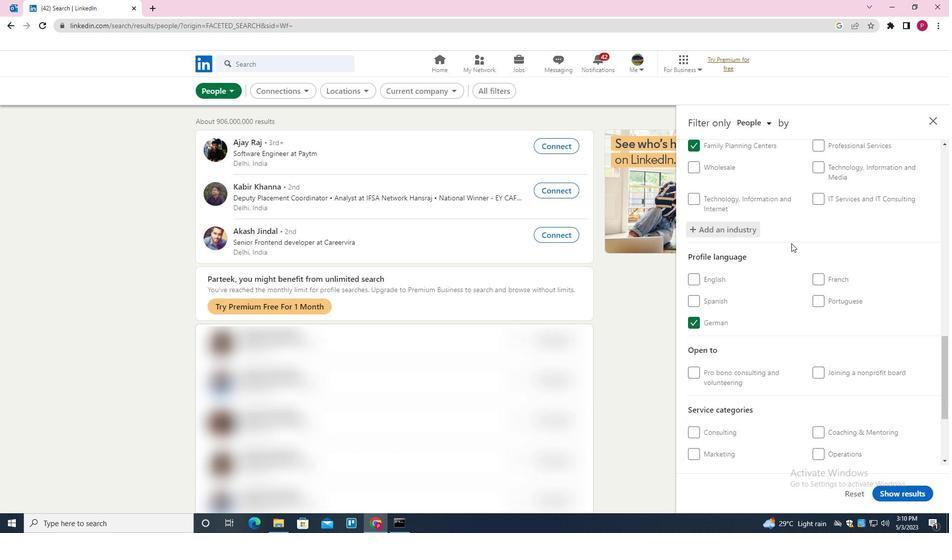 
Action: Mouse scrolled (791, 243) with delta (0, 0)
Screenshot: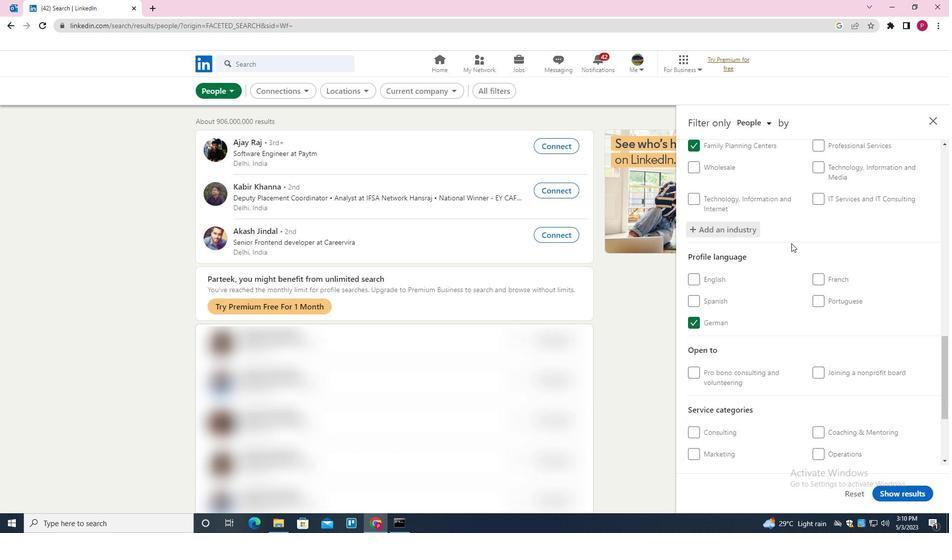 
Action: Mouse scrolled (791, 243) with delta (0, 0)
Screenshot: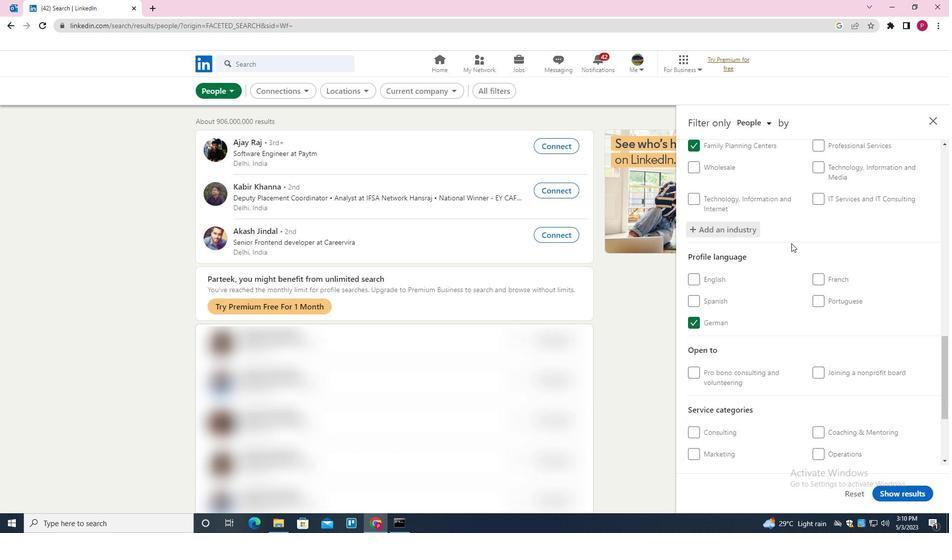 
Action: Mouse moved to (848, 328)
Screenshot: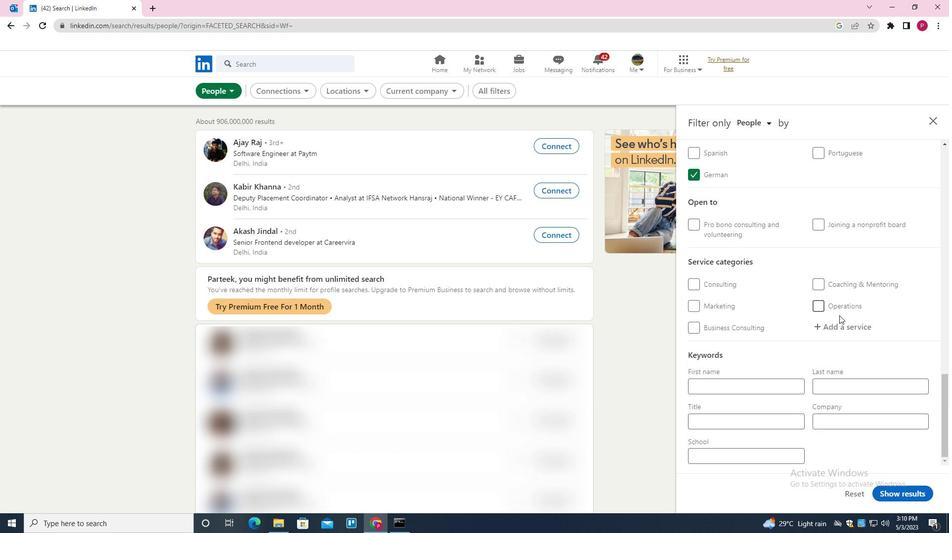 
Action: Mouse pressed left at (848, 328)
Screenshot: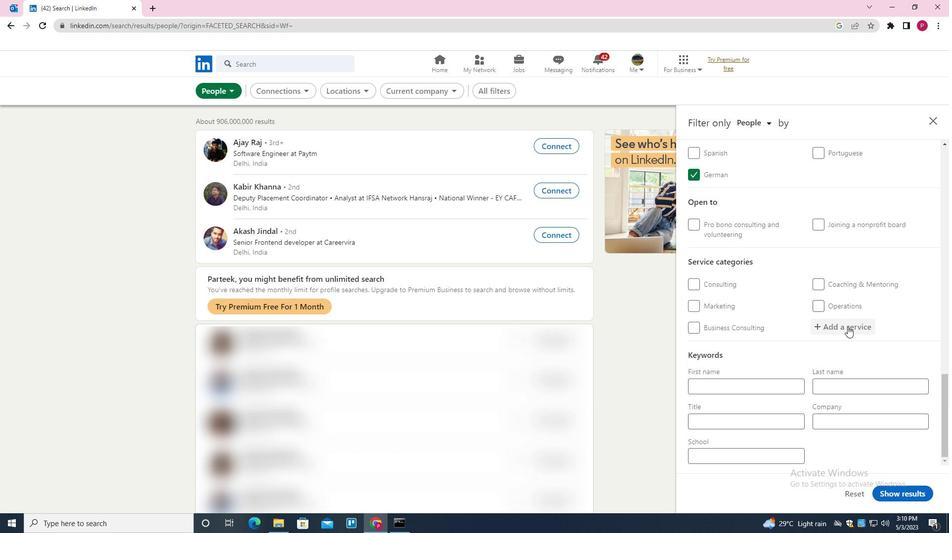 
Action: Key pressed <Key.shift><Key.shift><Key.shift><Key.shift><Key.shift><Key.shift><Key.shift><Key.shift><Key.shift><Key.shift>R<Key.backspace>WRITING<Key.down><Key.enter>
Screenshot: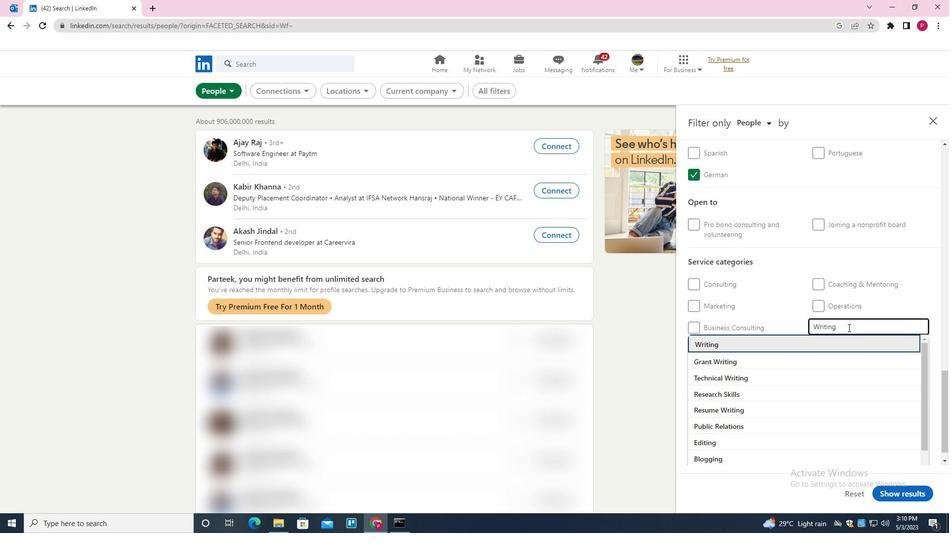 
Action: Mouse moved to (848, 328)
Screenshot: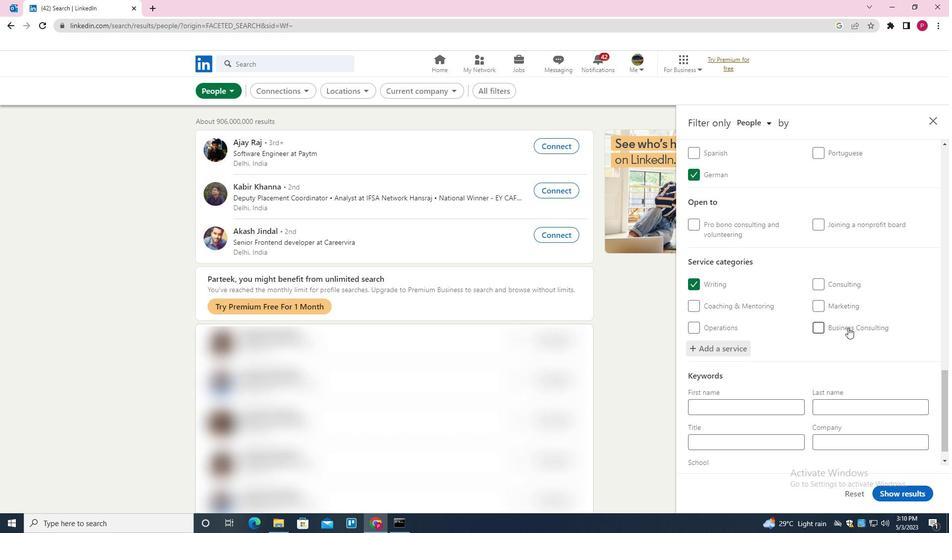 
Action: Mouse scrolled (848, 327) with delta (0, 0)
Screenshot: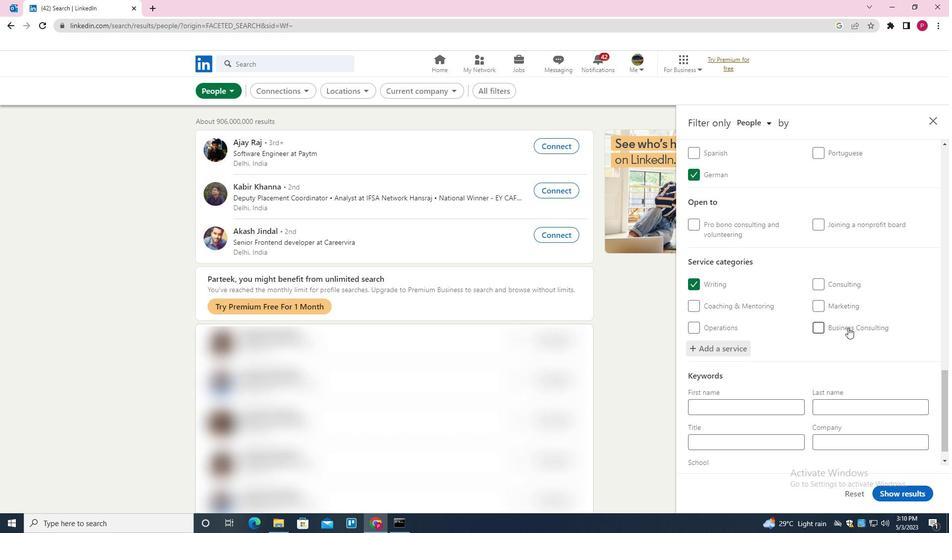 
Action: Mouse moved to (838, 336)
Screenshot: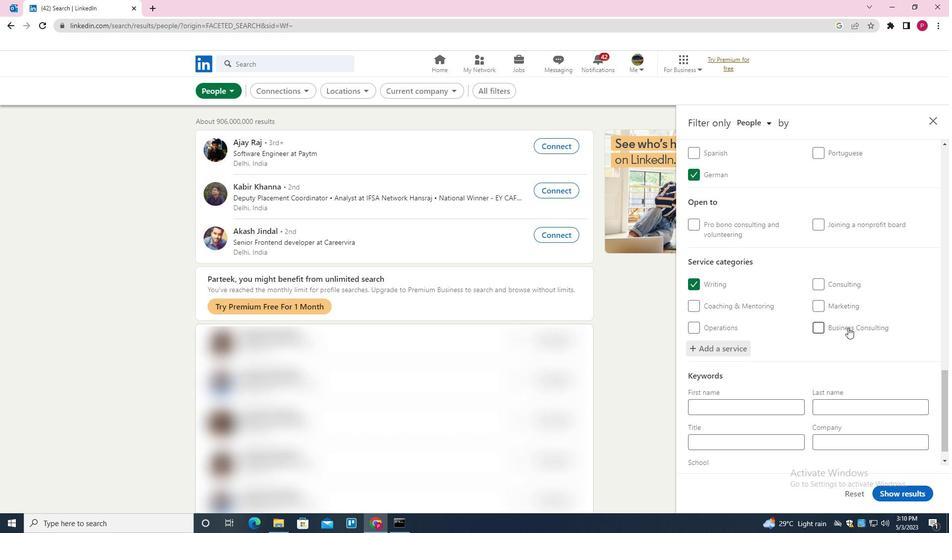 
Action: Mouse scrolled (838, 336) with delta (0, 0)
Screenshot: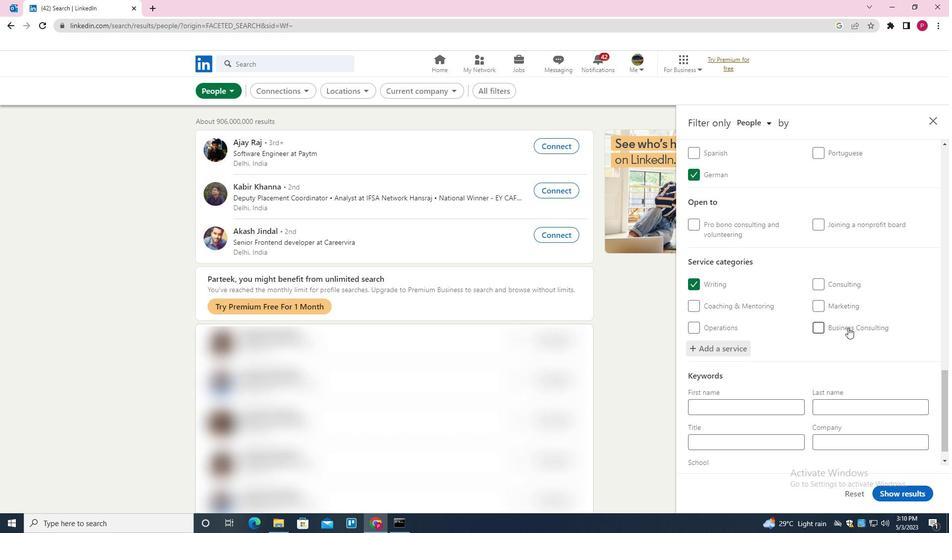 
Action: Mouse moved to (835, 339)
Screenshot: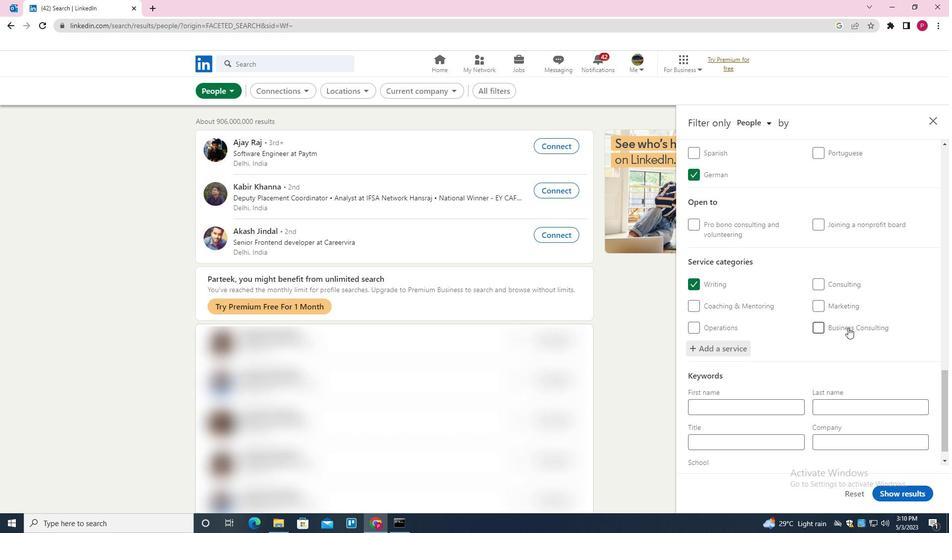 
Action: Mouse scrolled (835, 338) with delta (0, 0)
Screenshot: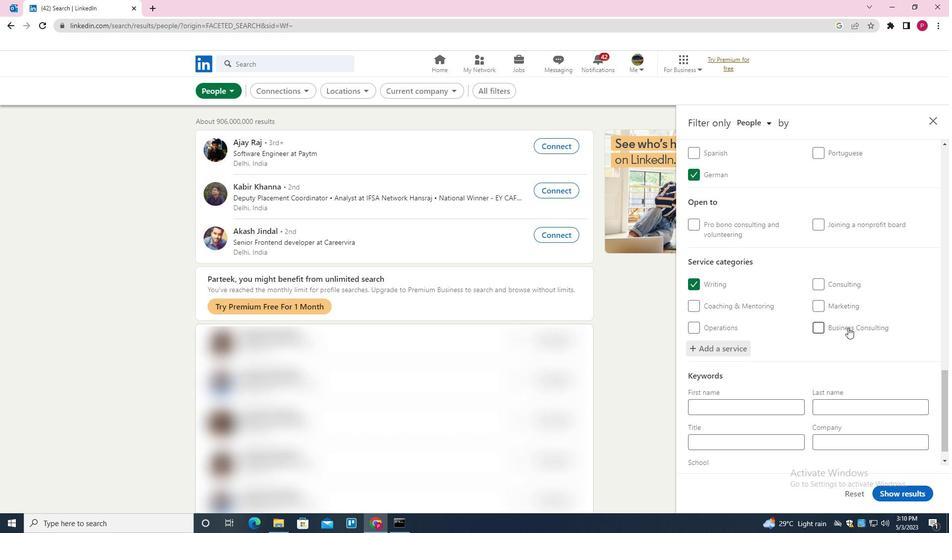 
Action: Mouse moved to (827, 344)
Screenshot: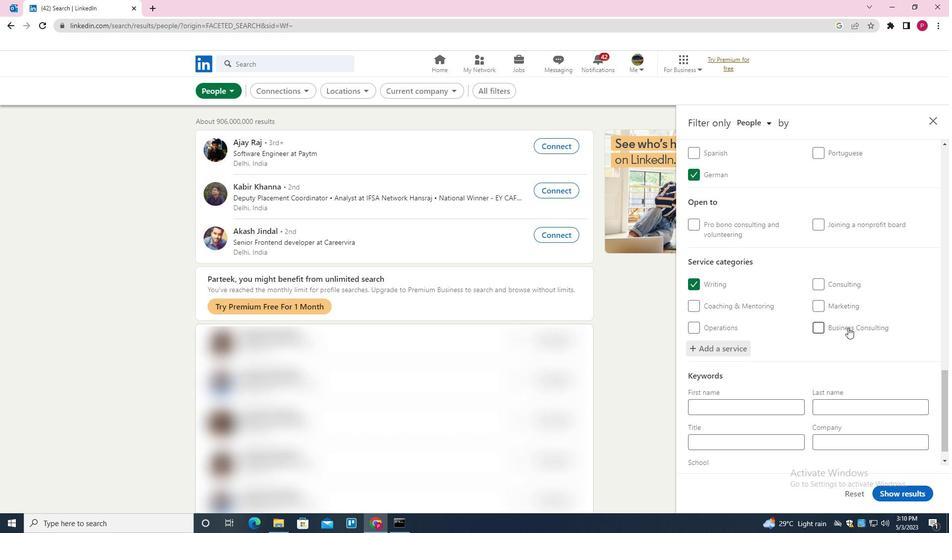 
Action: Mouse scrolled (827, 344) with delta (0, 0)
Screenshot: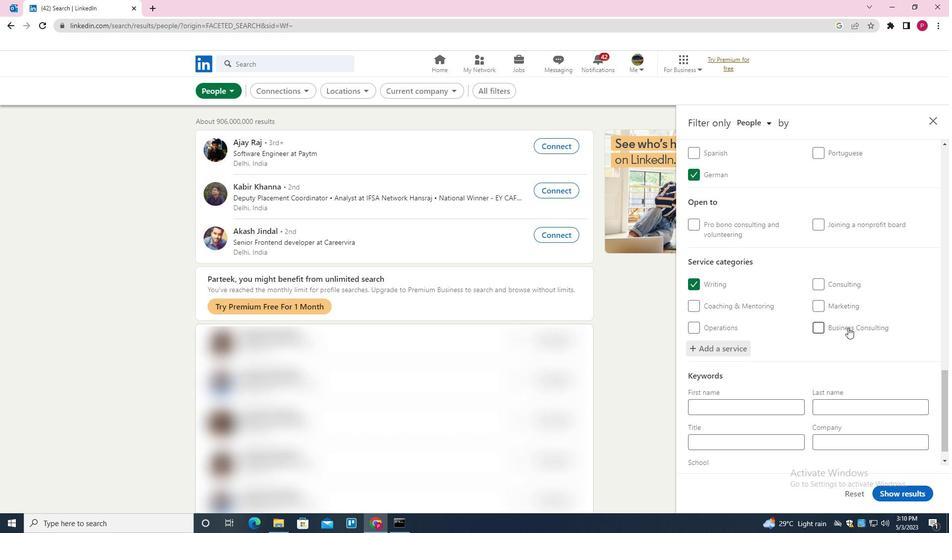 
Action: Mouse moved to (819, 350)
Screenshot: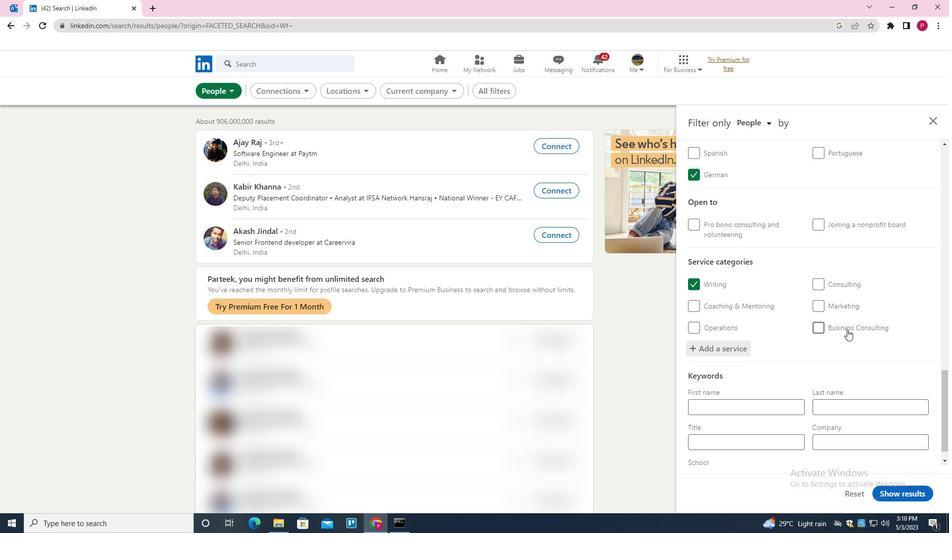 
Action: Mouse scrolled (819, 349) with delta (0, 0)
Screenshot: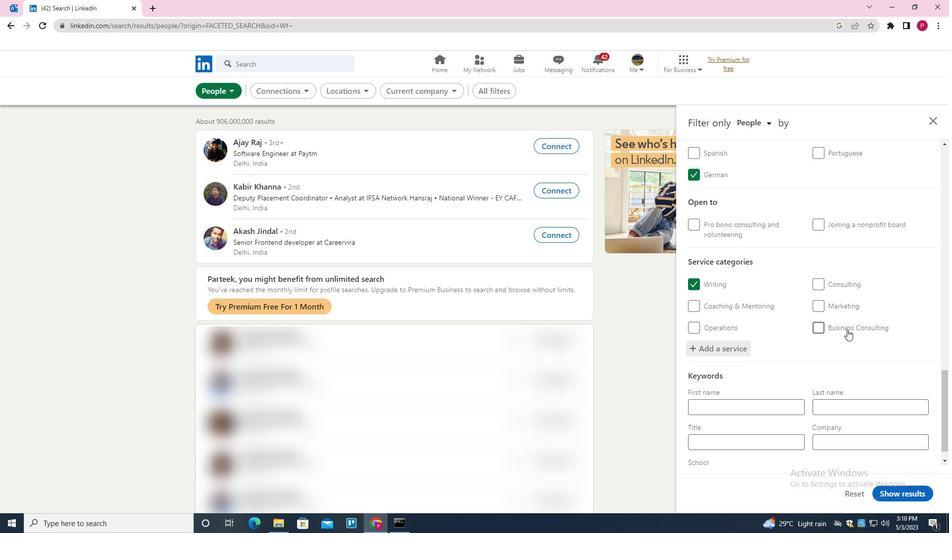 
Action: Mouse moved to (759, 418)
Screenshot: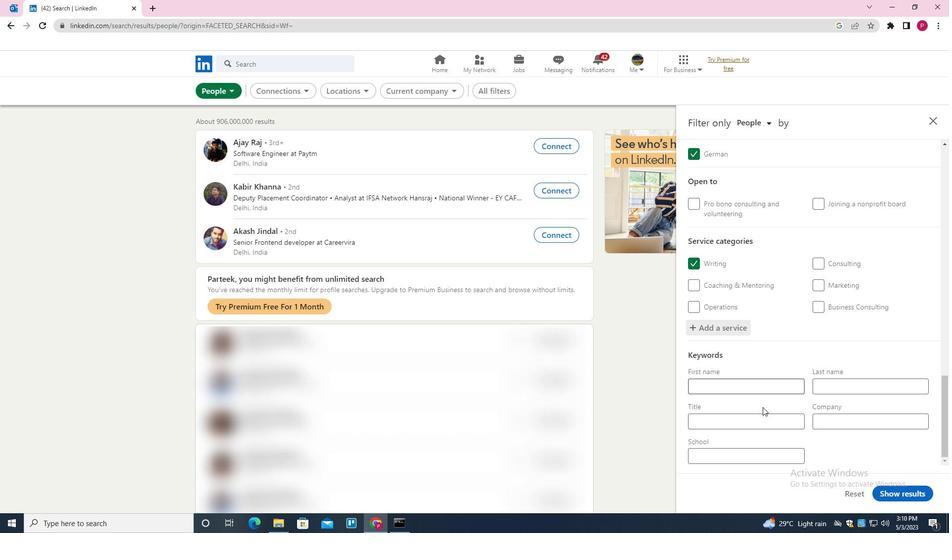 
Action: Mouse pressed left at (759, 418)
Screenshot: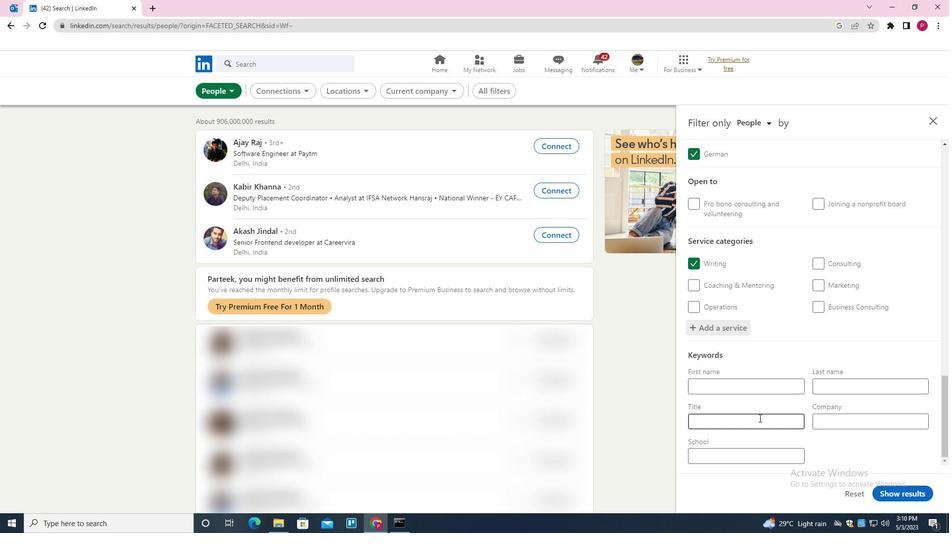 
Action: Key pressed <Key.shift><Key.shift><Key.shift><Key.shift><Key.shift><Key.shift><Key.shift><Key.shift><Key.shift><Key.shift><Key.shift>CONTENT<Key.space><Key.shift><Key.shift>WRITING
Screenshot: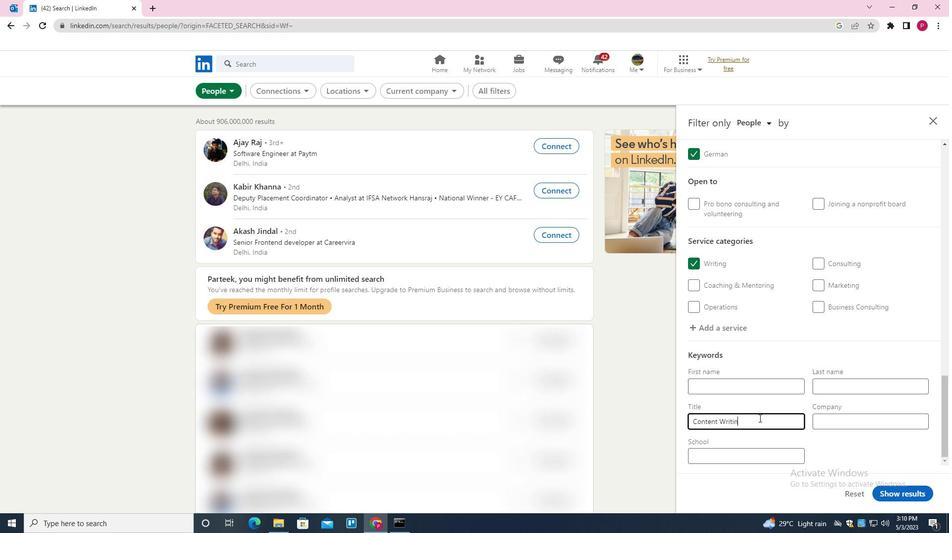 
Action: Mouse moved to (918, 496)
Screenshot: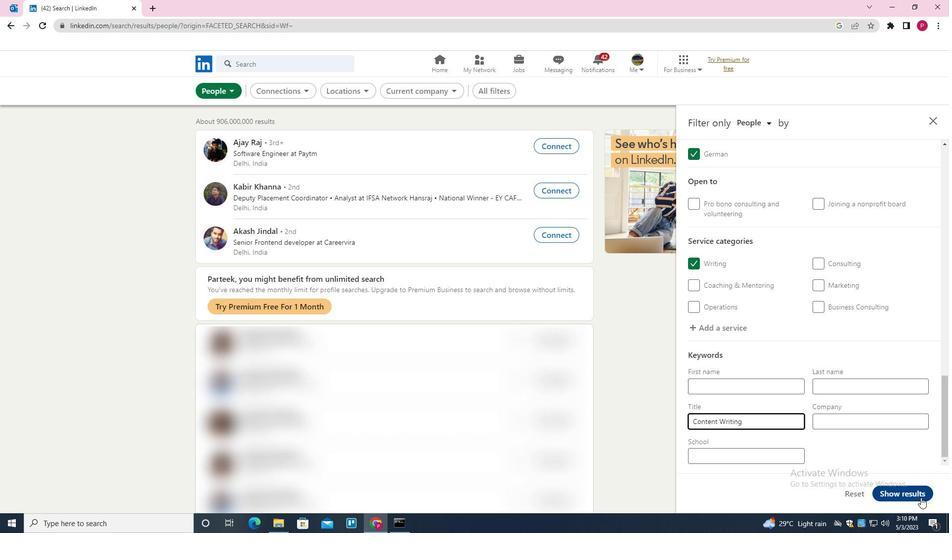 
Action: Mouse pressed left at (918, 496)
Screenshot: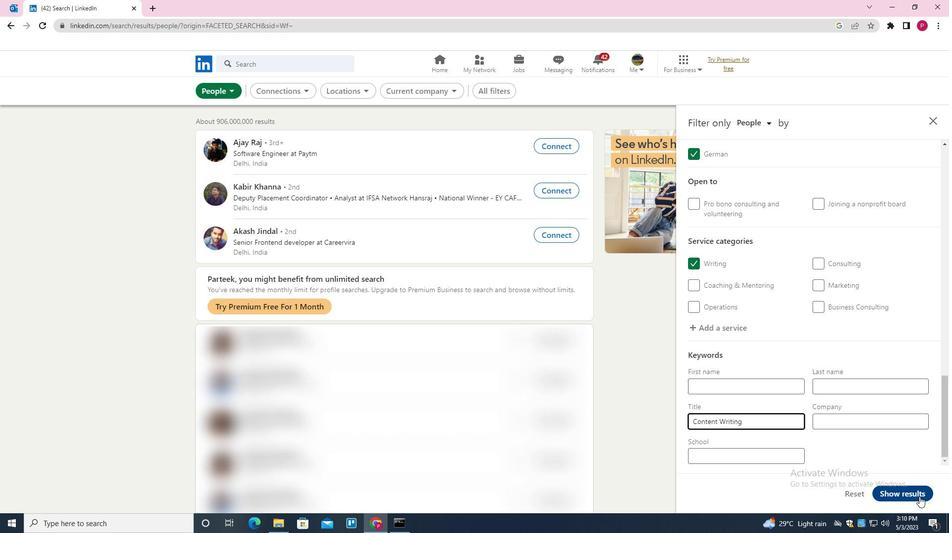 
Action: Mouse moved to (377, 188)
Screenshot: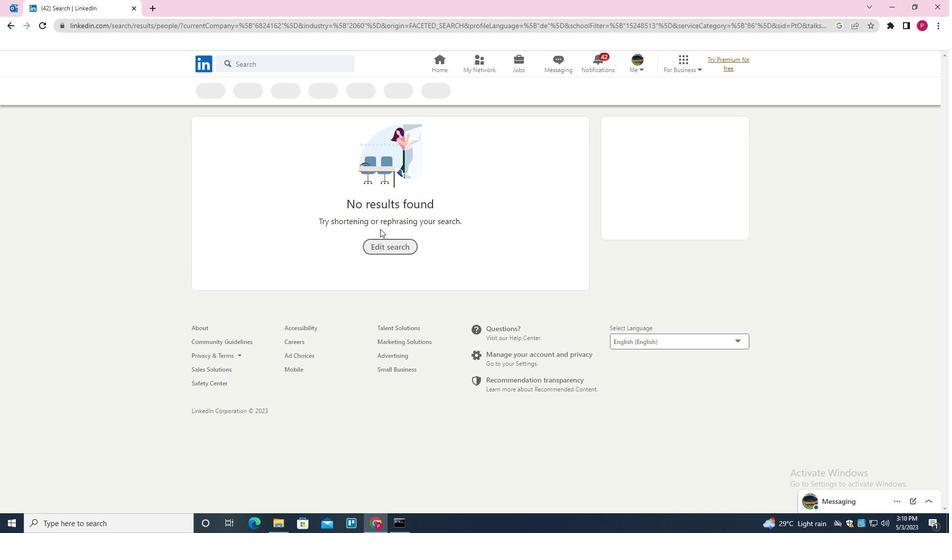 
